 Task: Add an event with the title Training Session: Effective Team Building and Collaboration Techniques, date '2023/11/19', time 8:30 AM to 10:30 AMand add a description: During the meeting, various agenda items will be addressed, covering a wide range of topics. These may include financial reports, strategic updates, operational highlights, governance matters, and any proposed resolutions that require shareholder approval. Each agenda item will be presented by the relevant department or individual, offering comprehensive insights and fostering an environment of transparency.Select event color  Tangerine . Add location for the event as: 789 Colosseum, Rome, Italy, logged in from the account softage.5@softage.netand send the event invitation to softage.3@softage.net and softage.4@softage.net. Set a reminder for the event Weekly on Sunday
Action: Mouse moved to (1228, 97)
Screenshot: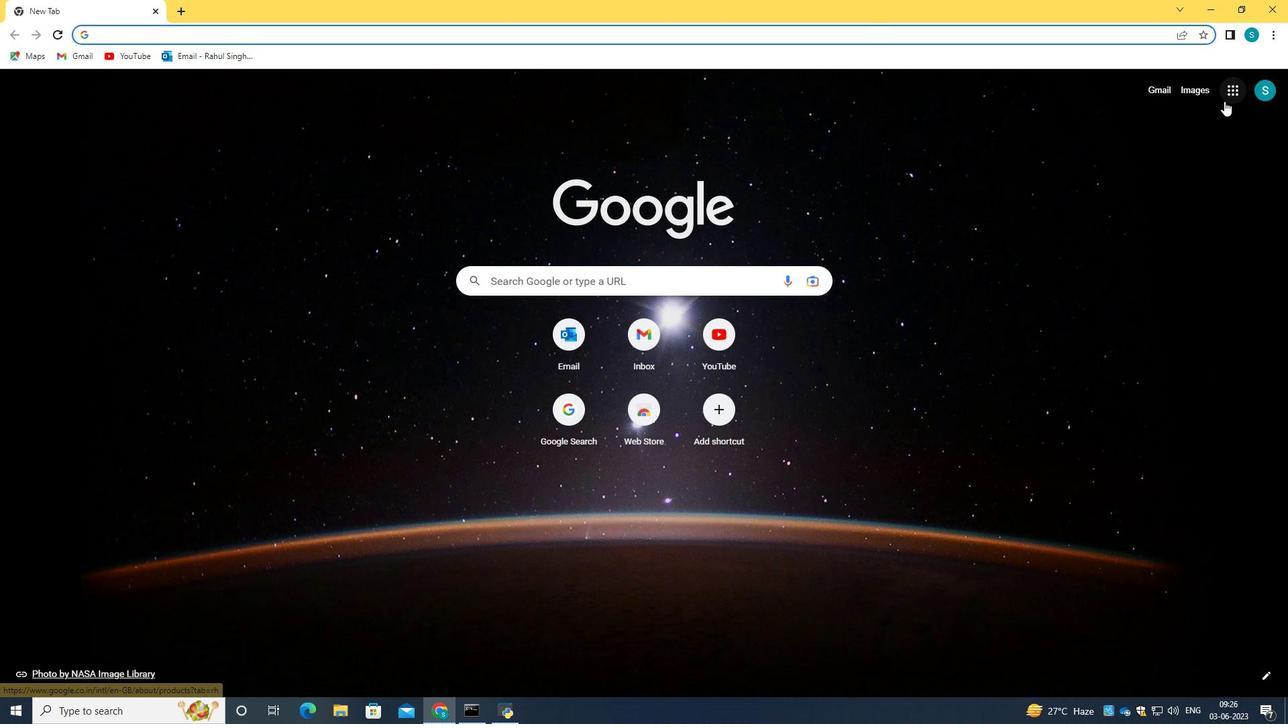 
Action: Mouse pressed left at (1228, 97)
Screenshot: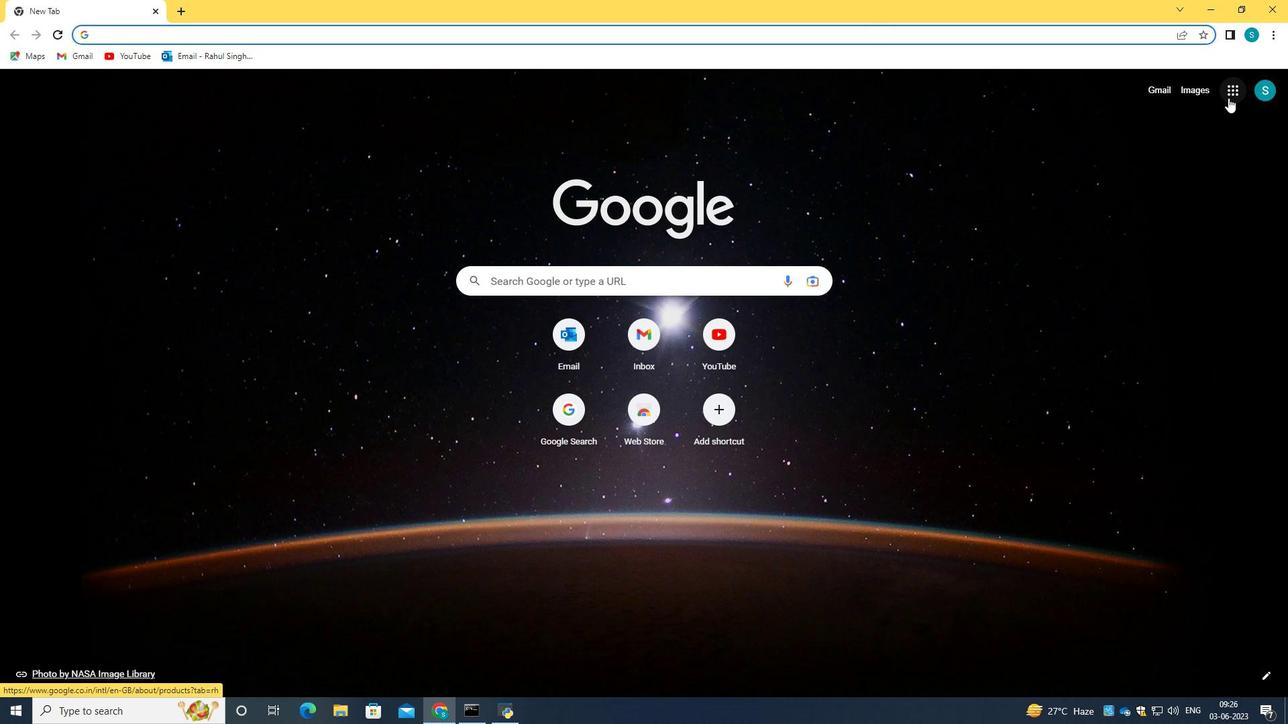 
Action: Mouse moved to (1123, 265)
Screenshot: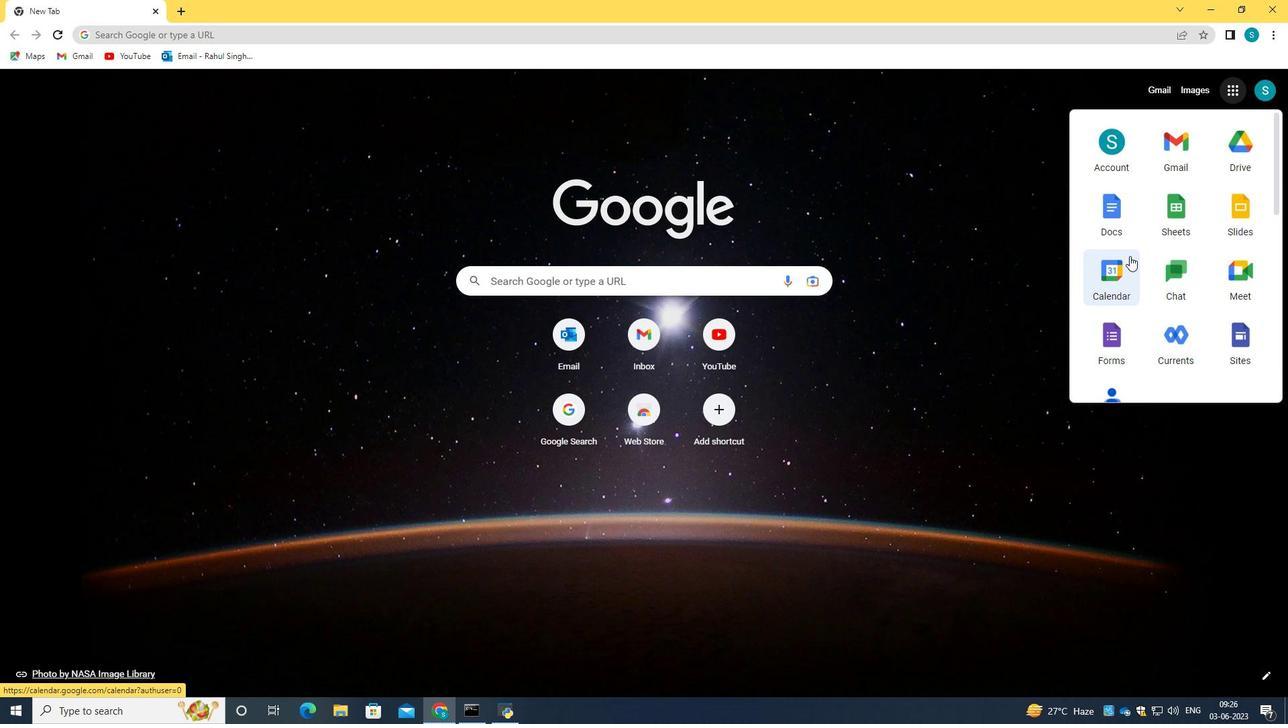 
Action: Mouse pressed left at (1123, 265)
Screenshot: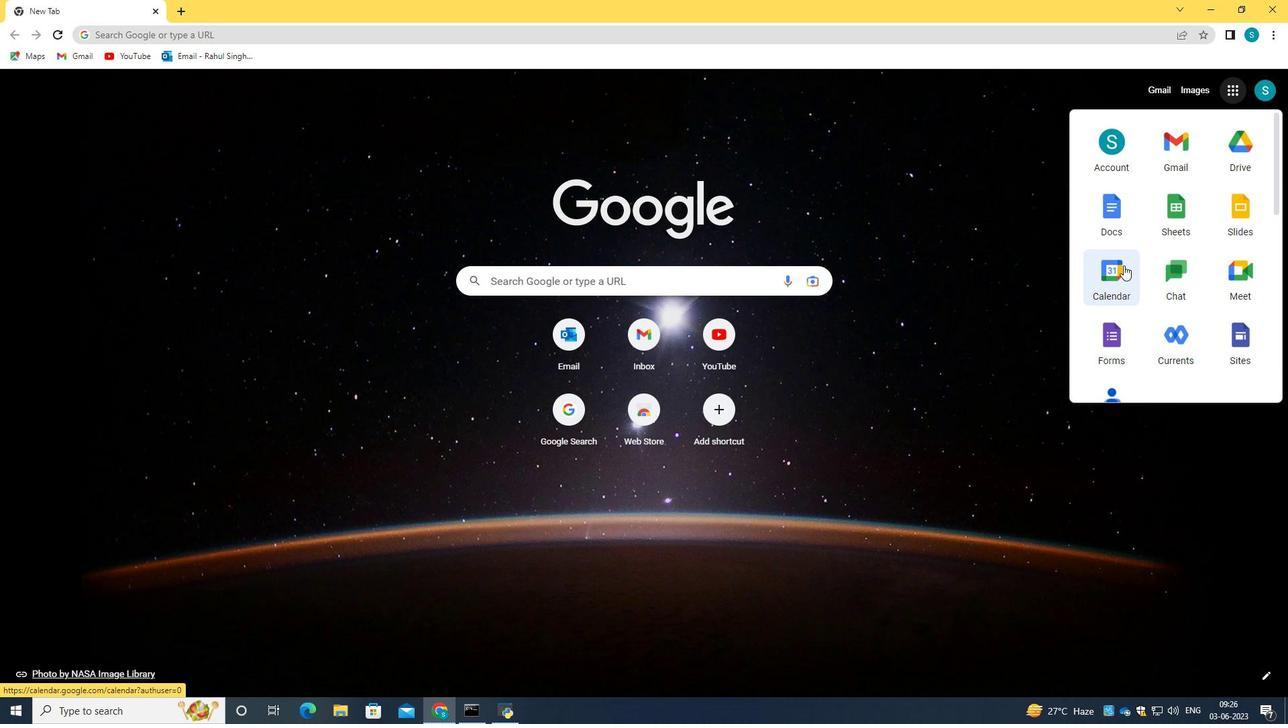 
Action: Mouse moved to (24, 132)
Screenshot: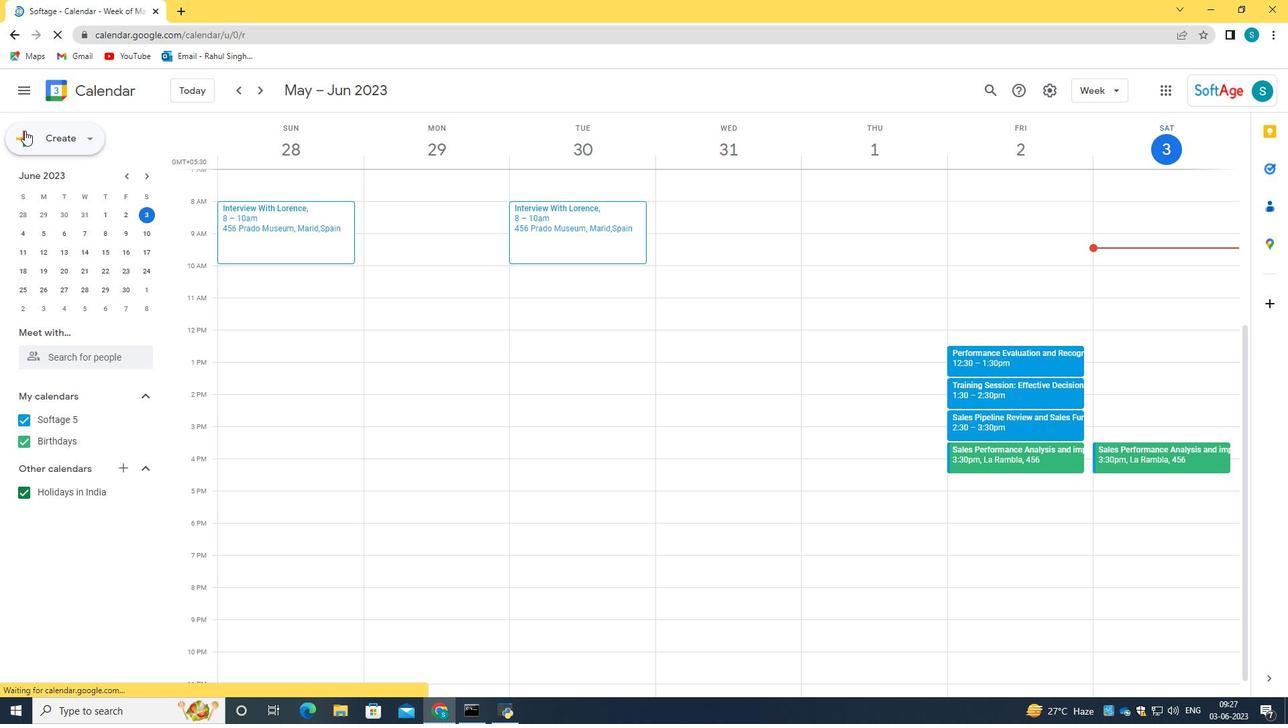 
Action: Mouse pressed left at (24, 132)
Screenshot: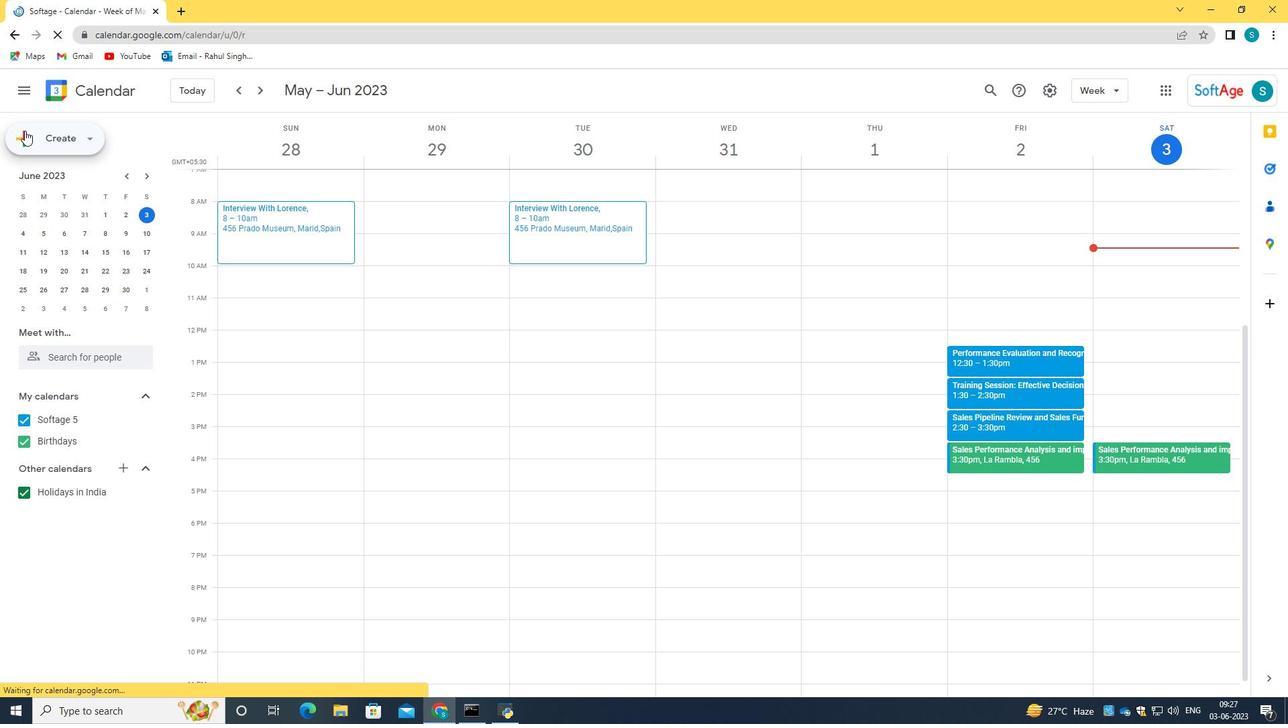 
Action: Mouse moved to (74, 175)
Screenshot: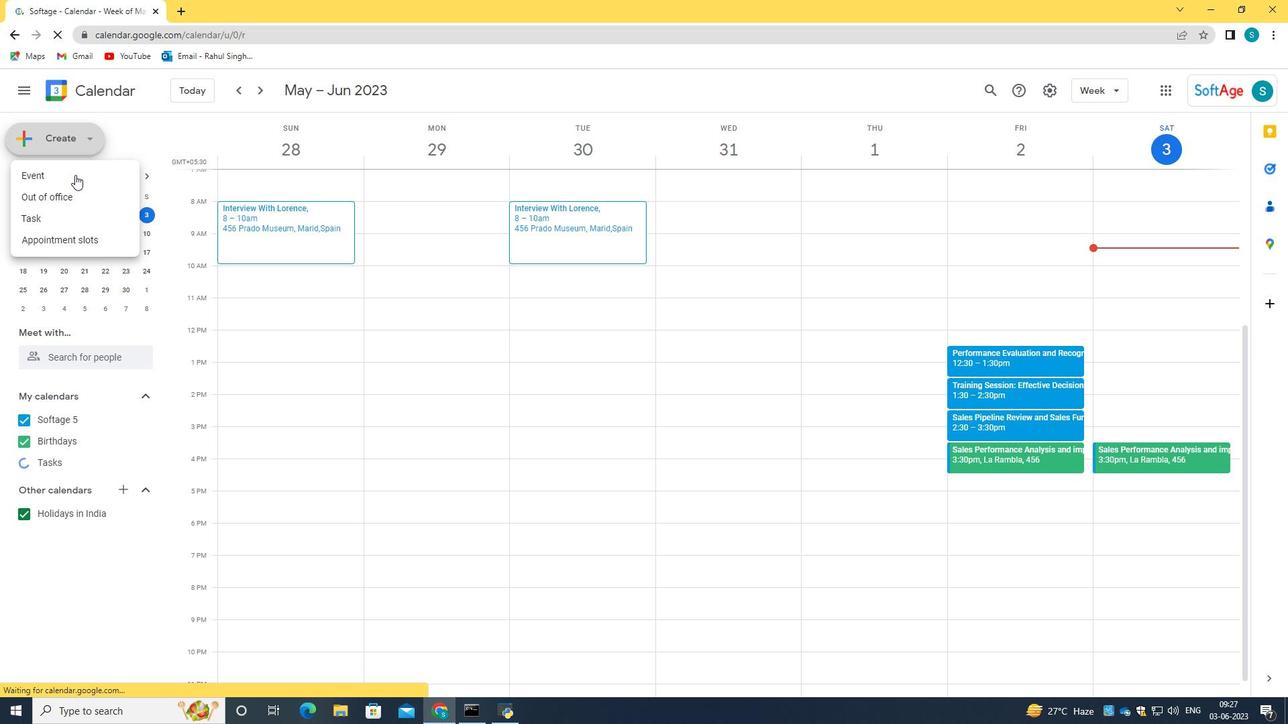 
Action: Mouse pressed left at (74, 175)
Screenshot: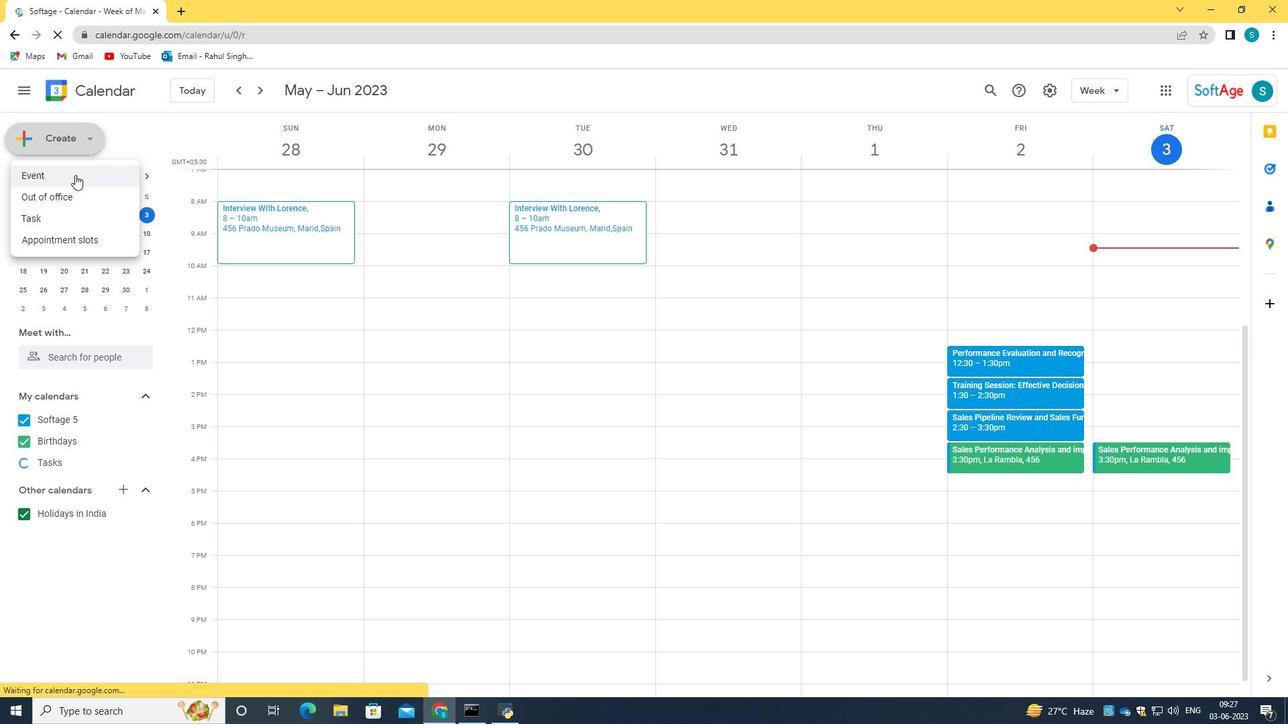 
Action: Mouse moved to (985, 529)
Screenshot: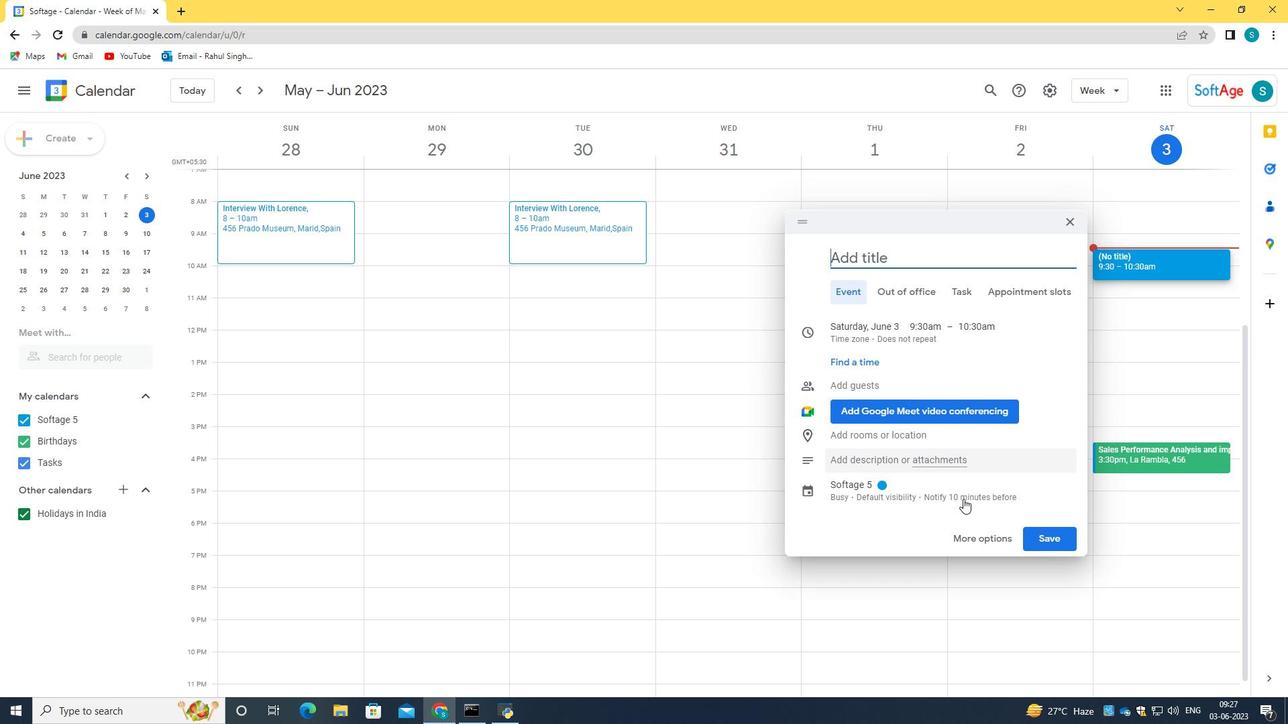 
Action: Mouse pressed left at (985, 529)
Screenshot: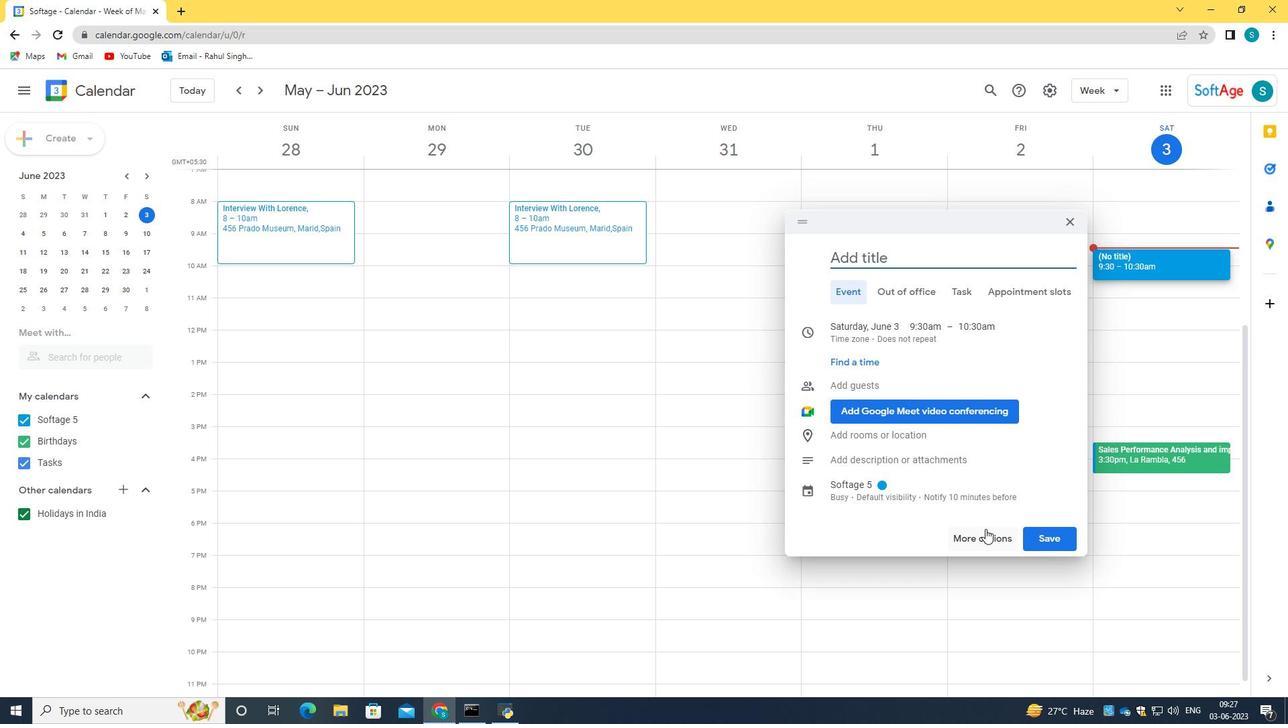 
Action: Mouse moved to (76, 93)
Screenshot: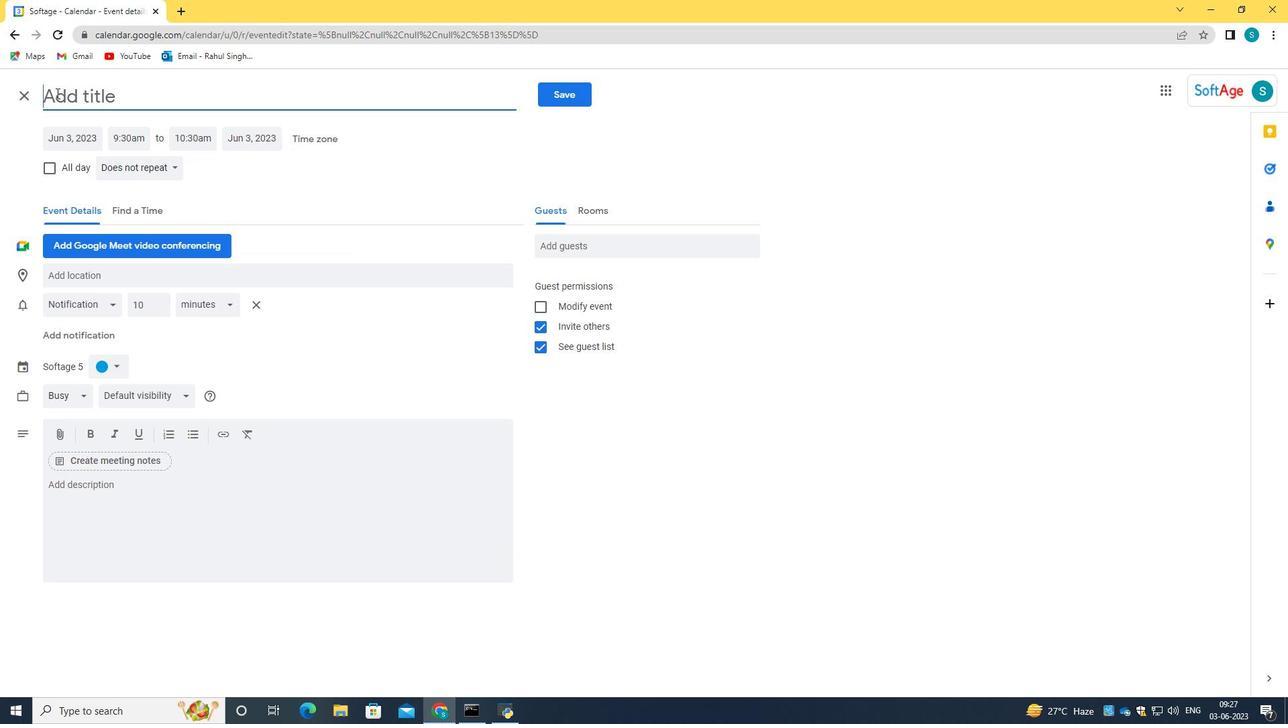 
Action: Mouse pressed left at (76, 93)
Screenshot: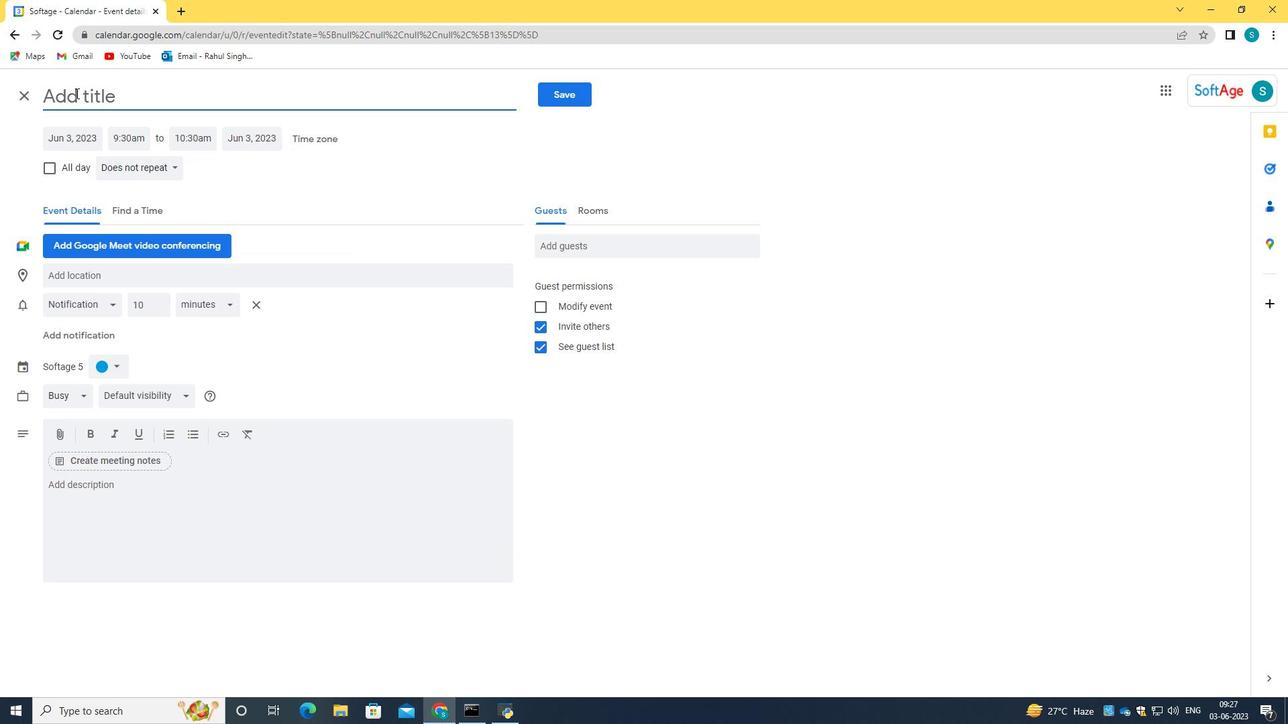 
Action: Key pressed <Key.caps_lock>T<Key.caps_lock>raining<Key.space><Key.caps_lock>S<Key.caps_lock>esso<Key.backspace>ion<Key.shift_r>:<Key.space><Key.caps_lock>E<Key.caps_lock>gg<Key.backspace><Key.backspace>ffective<Key.space><Key.caps_lock>T<Key.caps_lock>eam<Key.space><Key.caps_lock>B<Key.caps_lock>uilding<Key.space><Key.caps_lock><Key.caps_lock>and<Key.space><Key.caps_lock>C<Key.caps_lock>ollaboration<Key.space><Key.caps_lock>T<Key.caps_lock>echniques
Screenshot: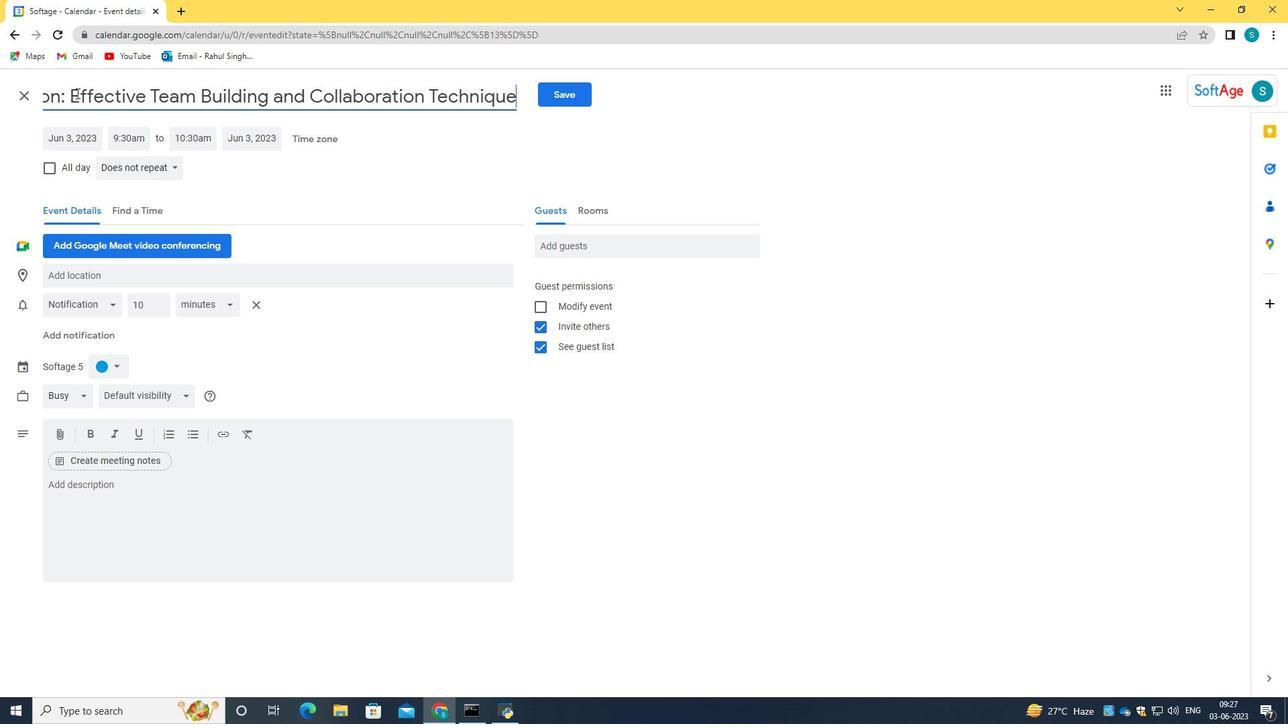 
Action: Mouse moved to (83, 135)
Screenshot: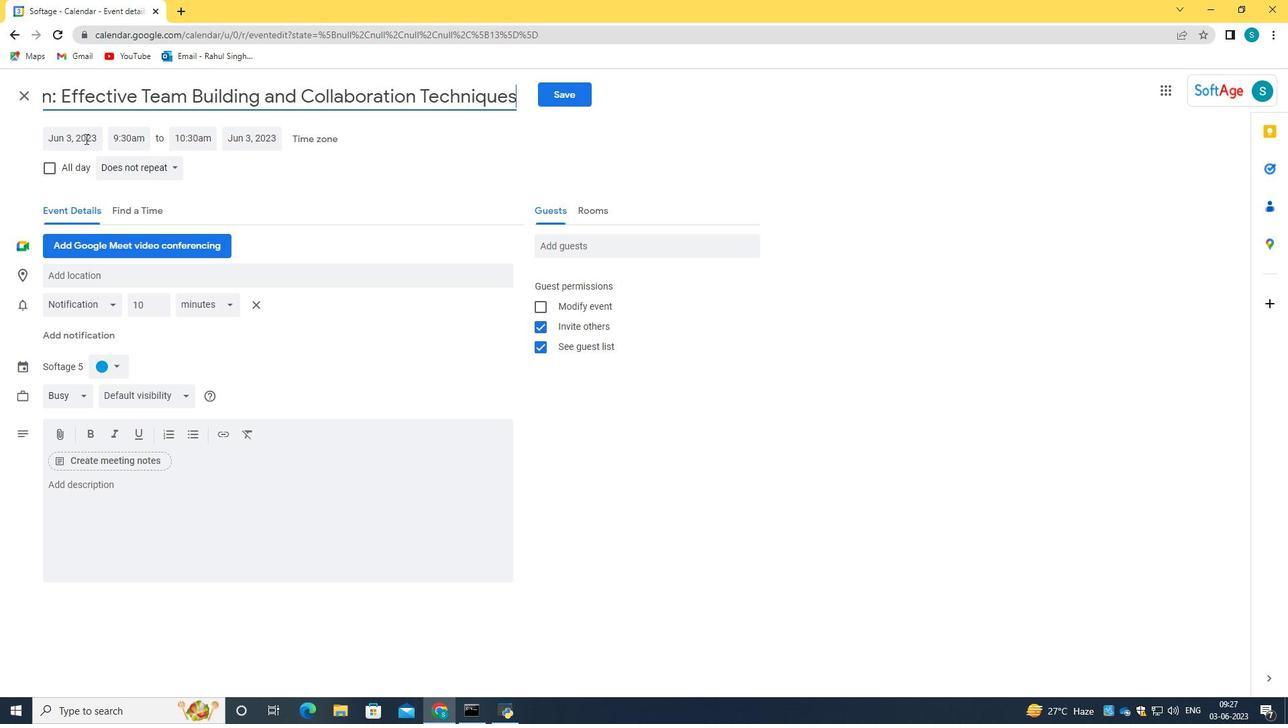 
Action: Mouse pressed left at (83, 135)
Screenshot: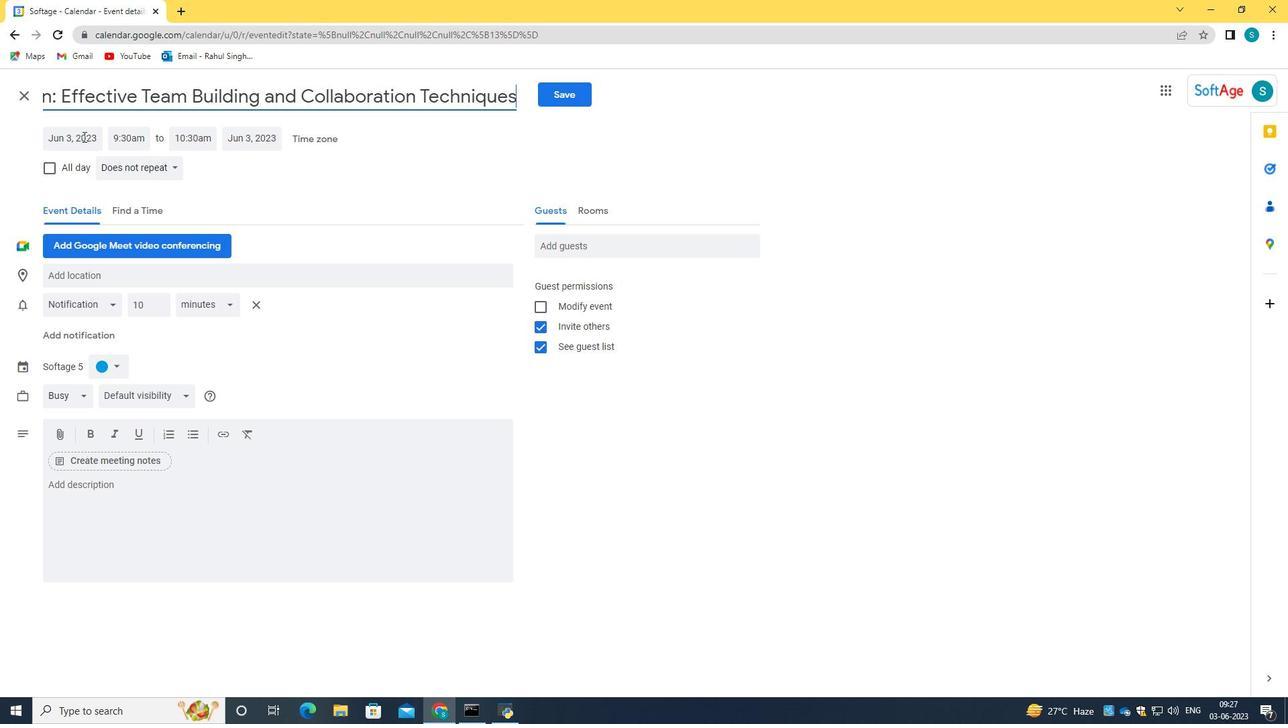 
Action: Key pressed 2023/11/19
Screenshot: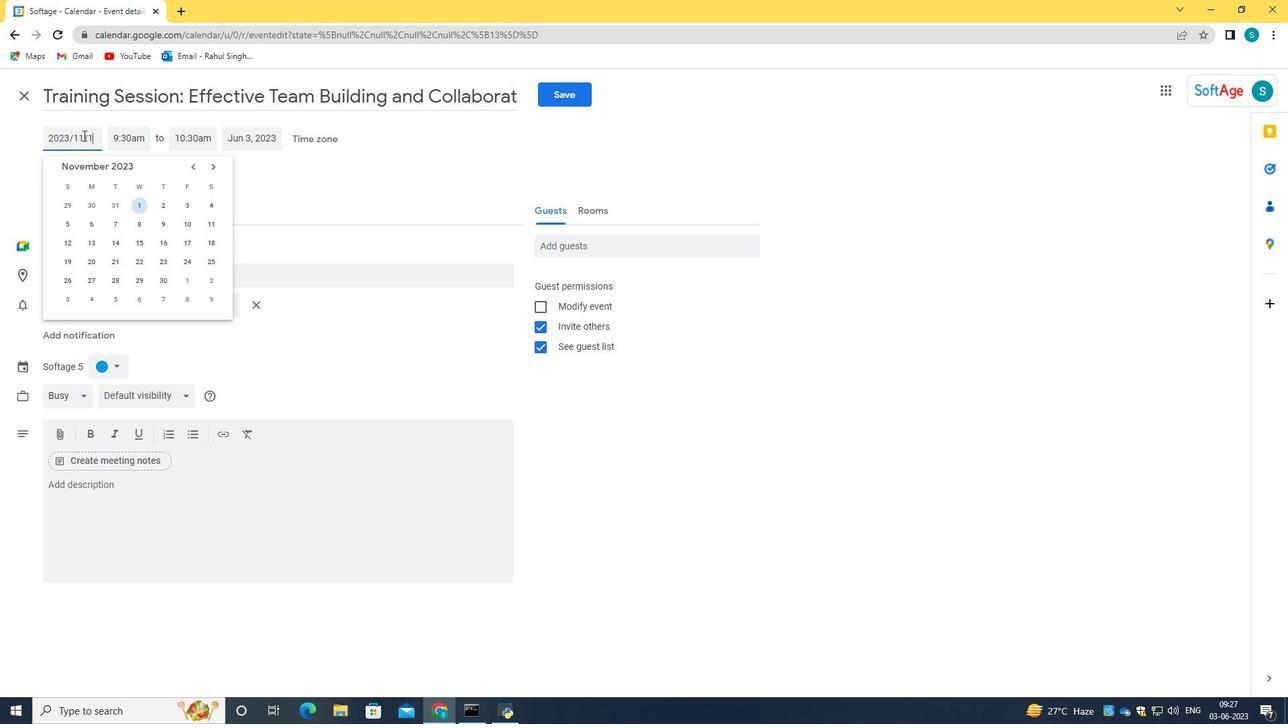 
Action: Mouse moved to (285, 167)
Screenshot: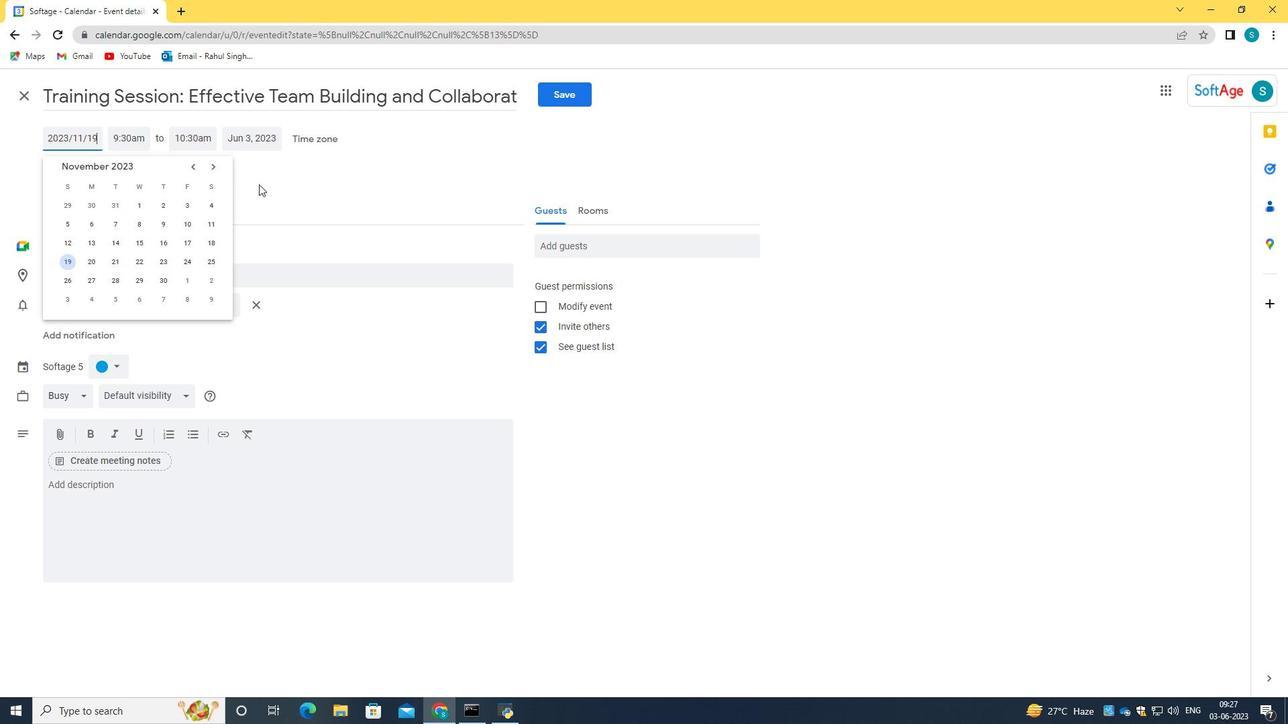 
Action: Key pressed <Key.tab>8<Key.shift_r>:30<Key.tab>10<Key.shift_r>:30<Key.space>pm<Key.tab><Key.tab><Key.tab><Key.tab><Key.tab>
Screenshot: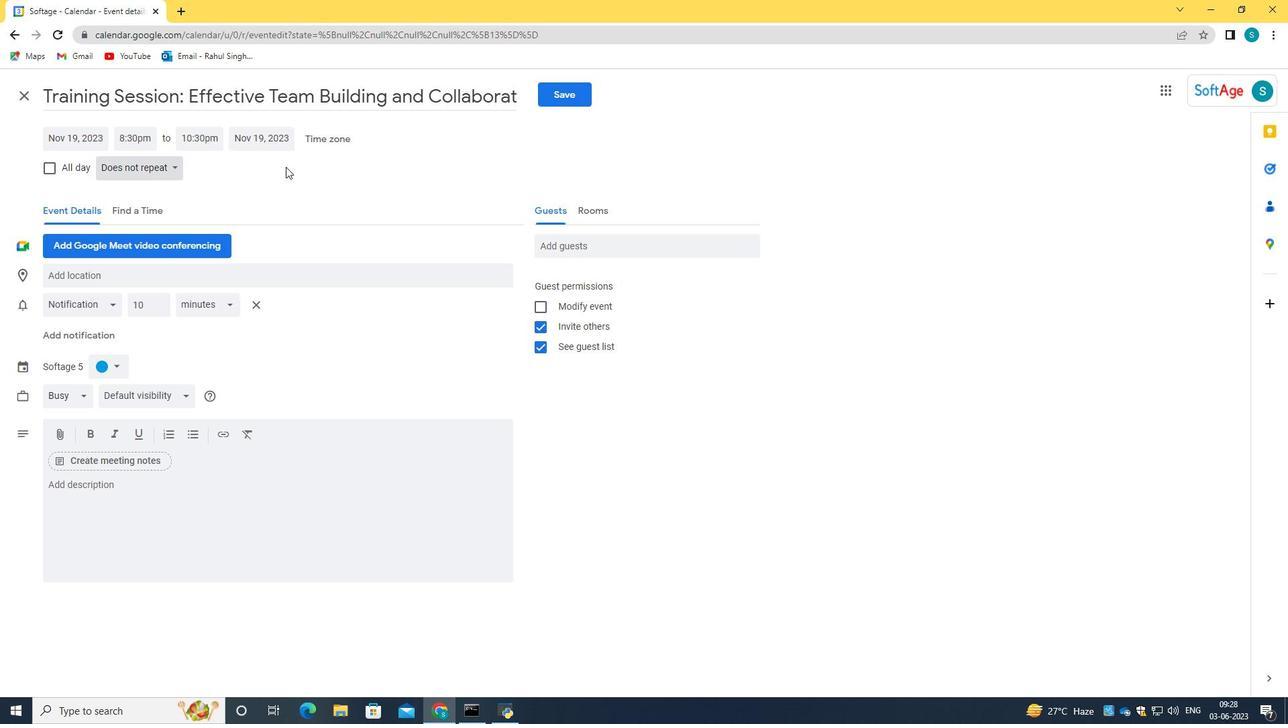 
Action: Mouse moved to (155, 504)
Screenshot: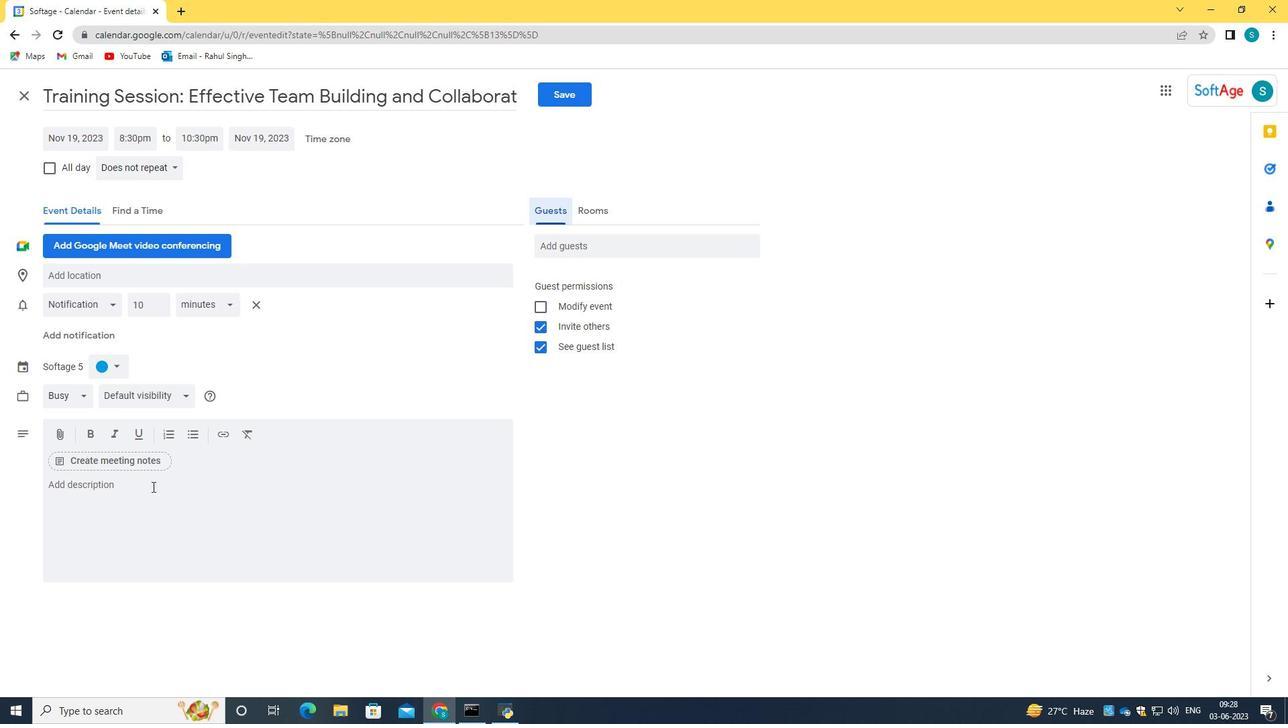 
Action: Mouse pressed left at (155, 504)
Screenshot: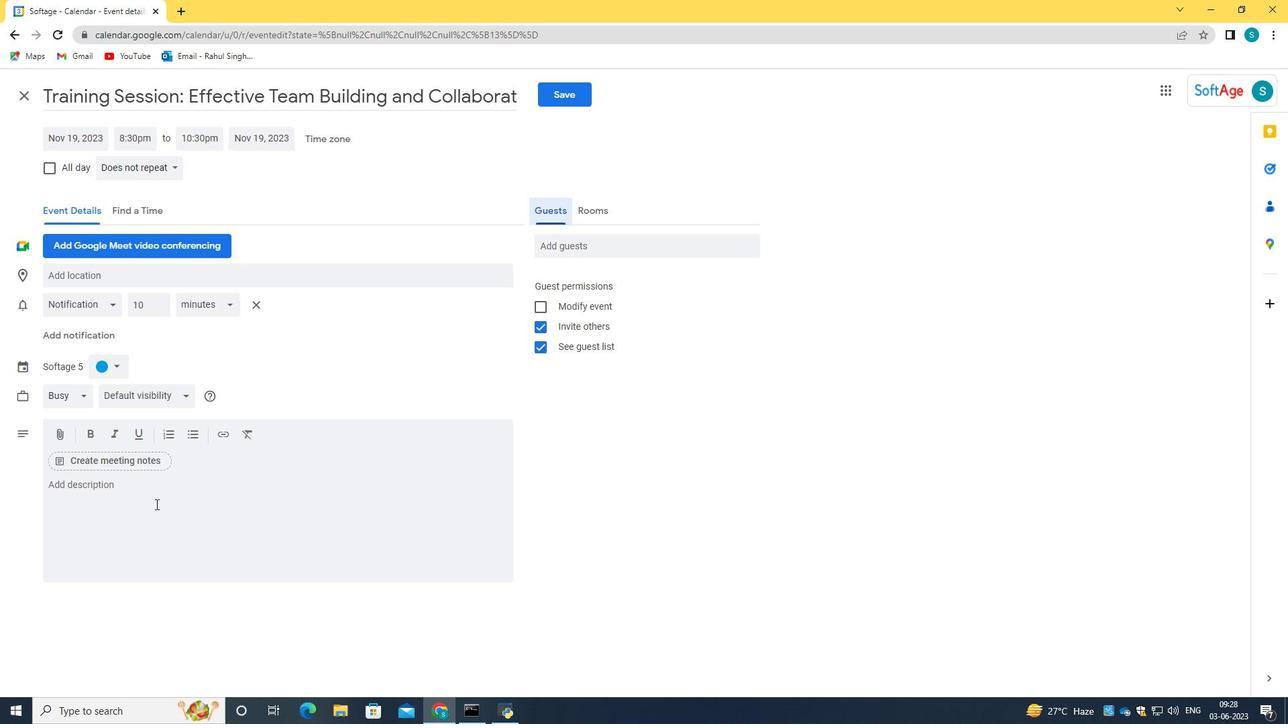 
Action: Key pressed <Key.caps_lock>
Screenshot: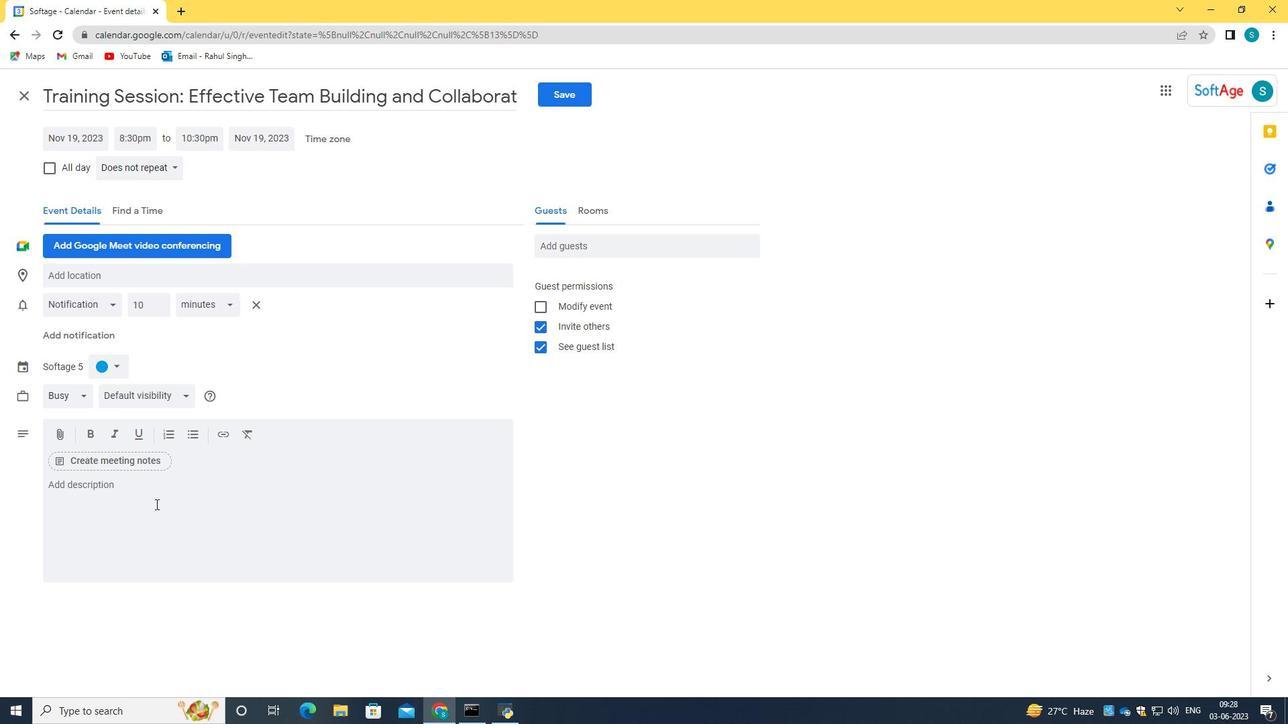 
Action: Mouse moved to (151, 140)
Screenshot: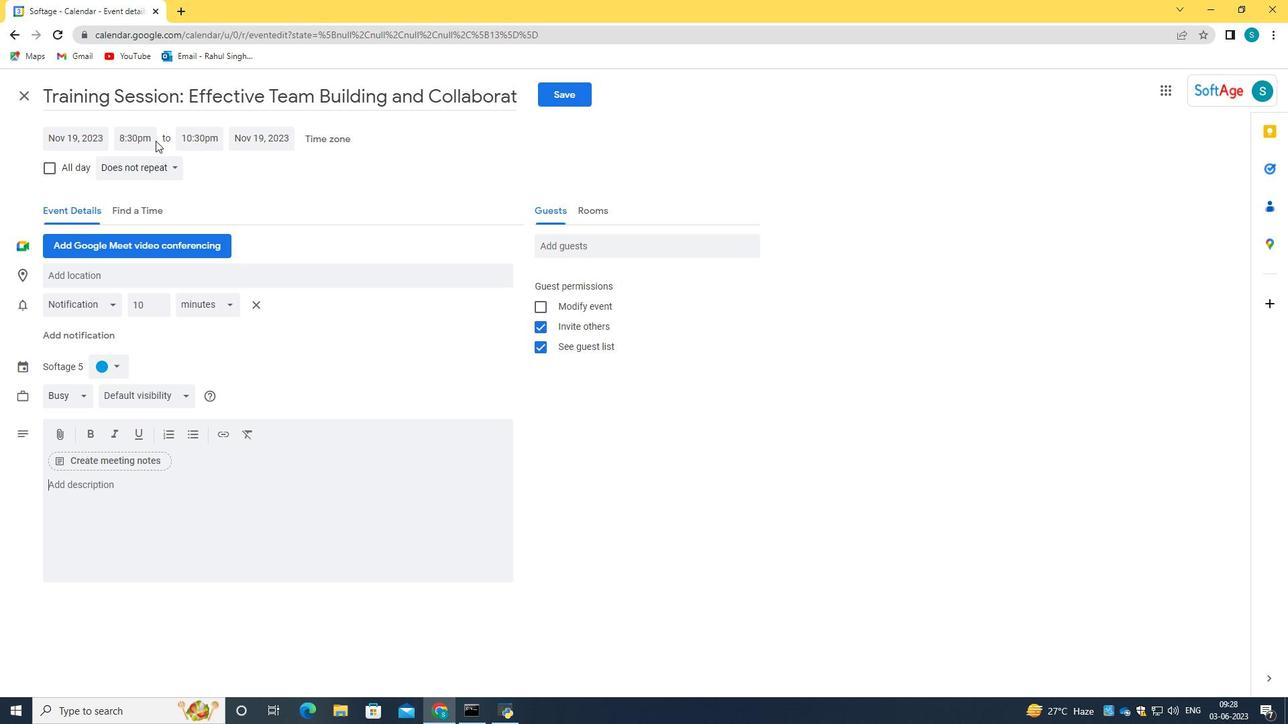 
Action: Mouse pressed left at (151, 140)
Screenshot: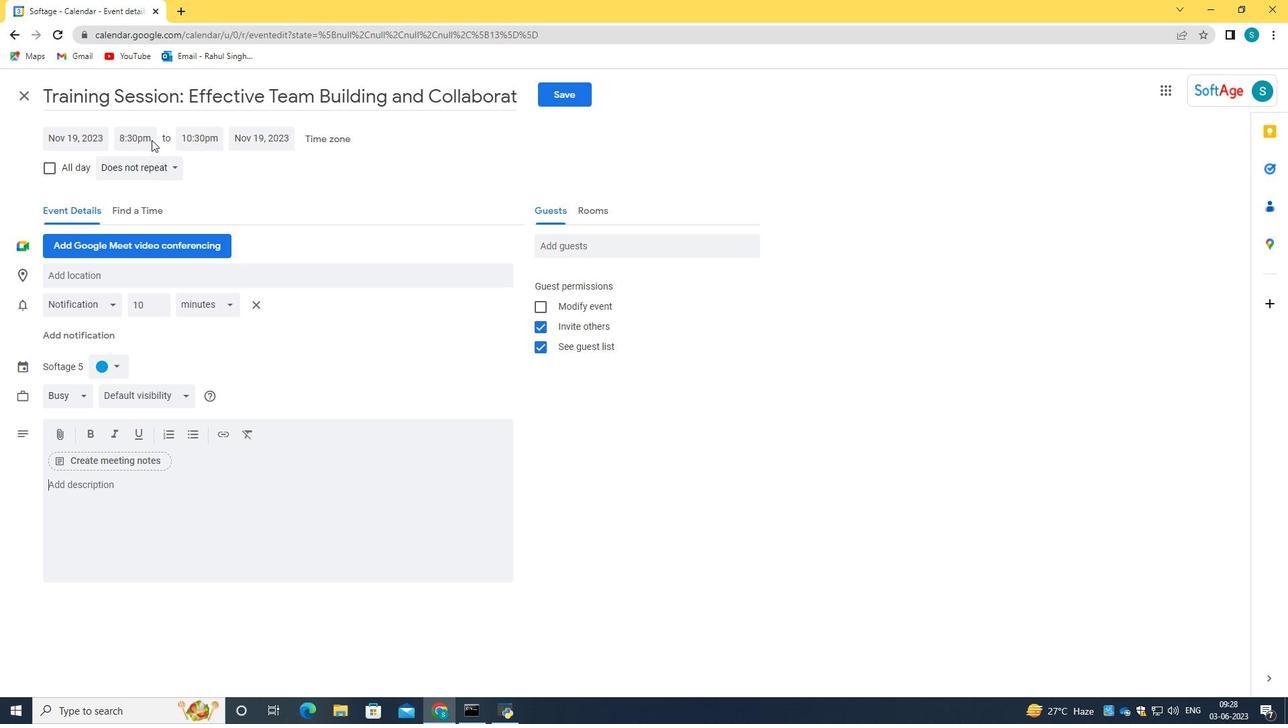 
Action: Mouse moved to (151, 138)
Screenshot: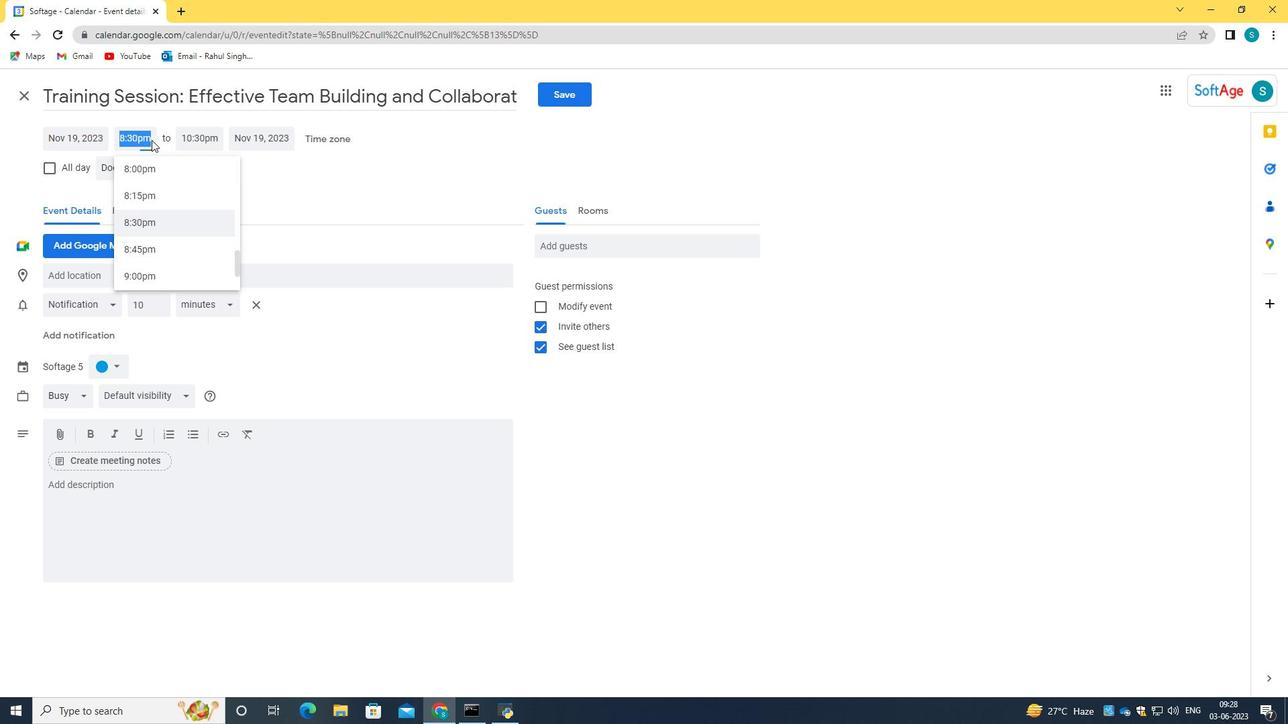 
Action: Mouse pressed left at (151, 138)
Screenshot: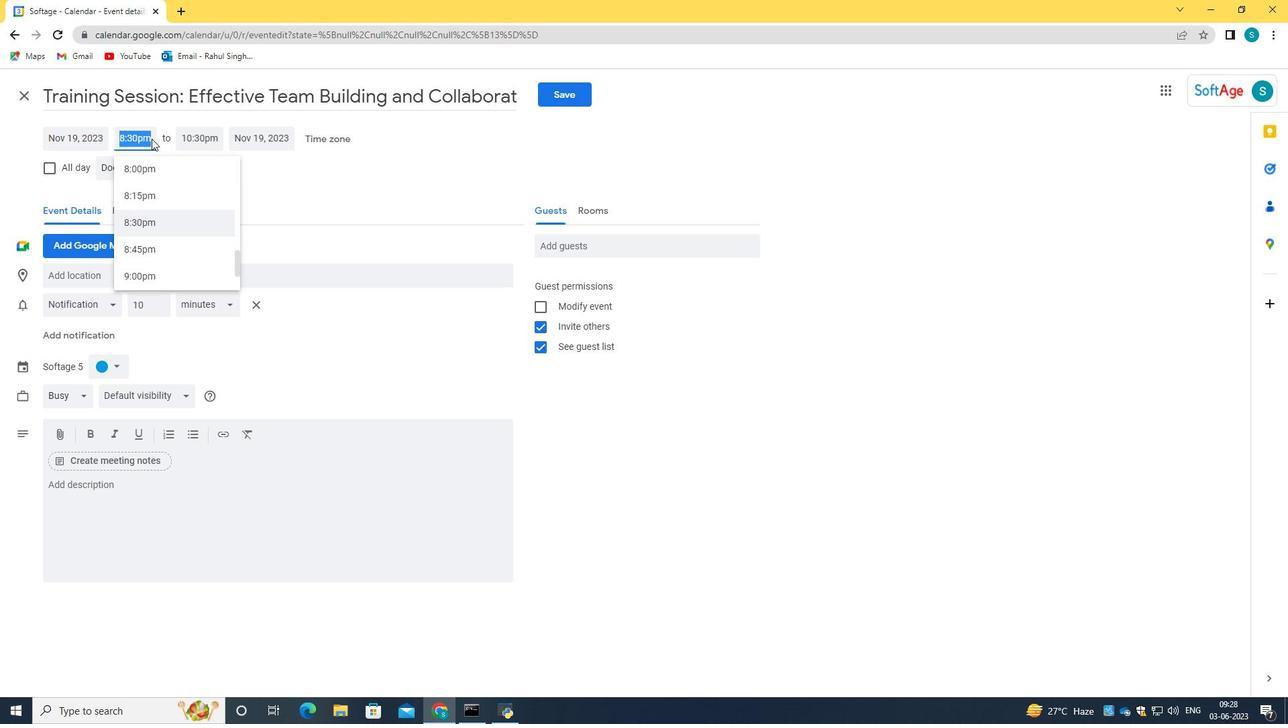 
Action: Mouse moved to (144, 138)
Screenshot: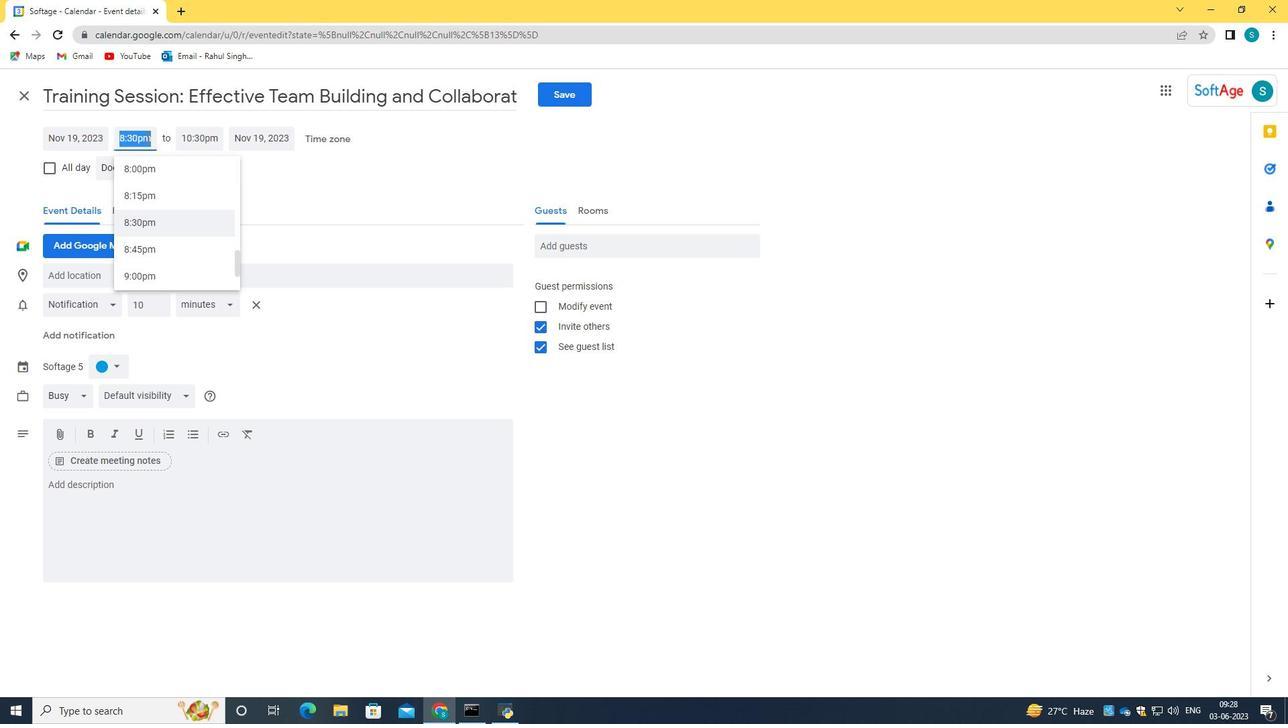 
Action: Mouse pressed left at (144, 138)
Screenshot: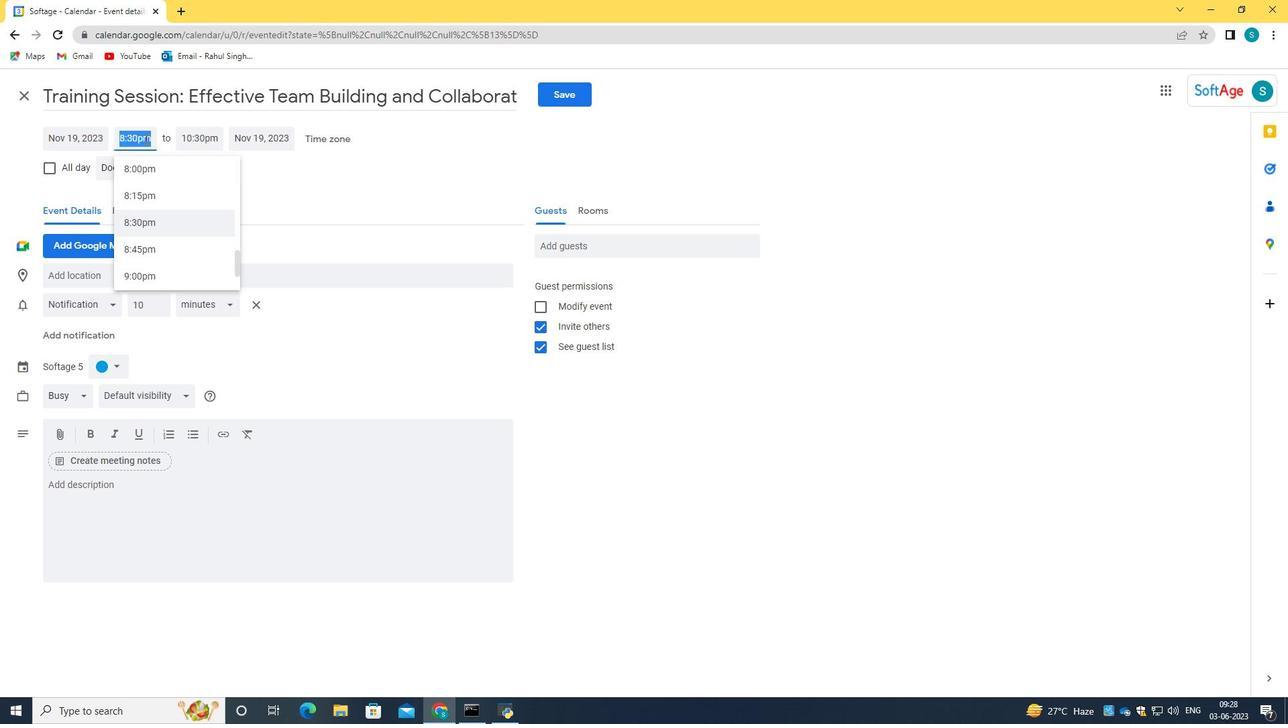 
Action: Key pressed <Key.backspace>A
Screenshot: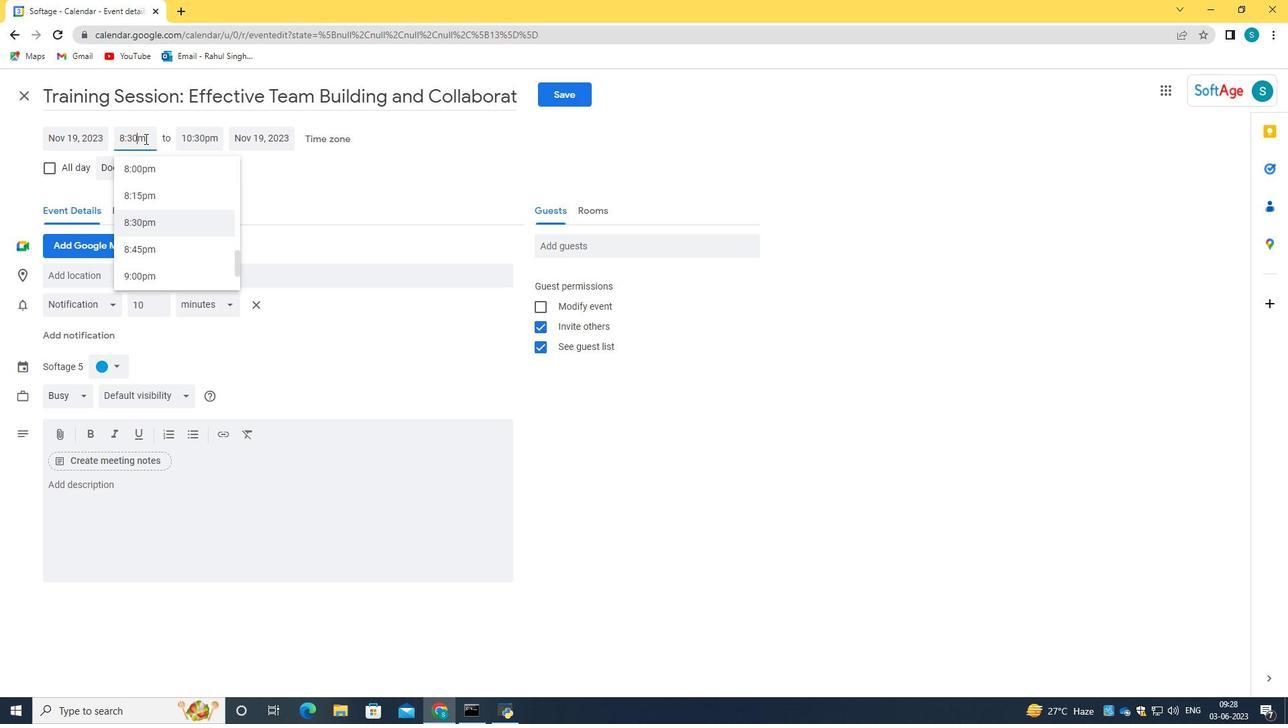 
Action: Mouse moved to (150, 232)
Screenshot: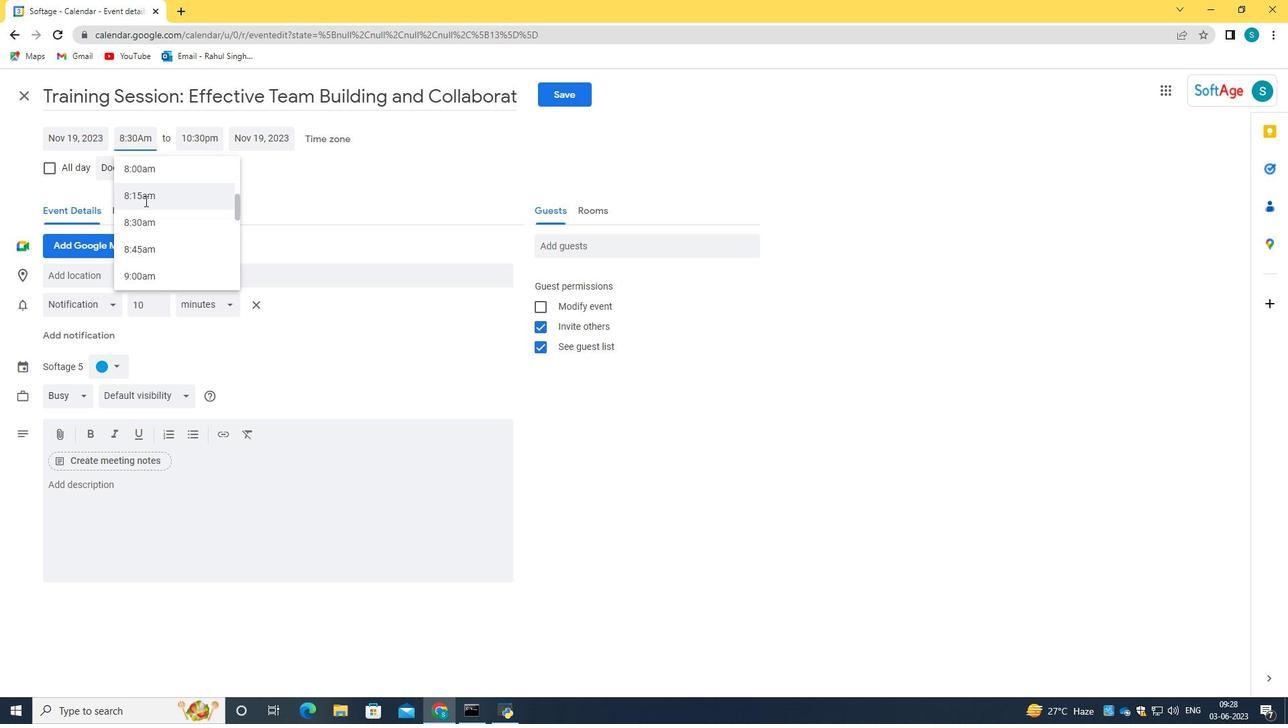 
Action: Mouse pressed left at (150, 232)
Screenshot: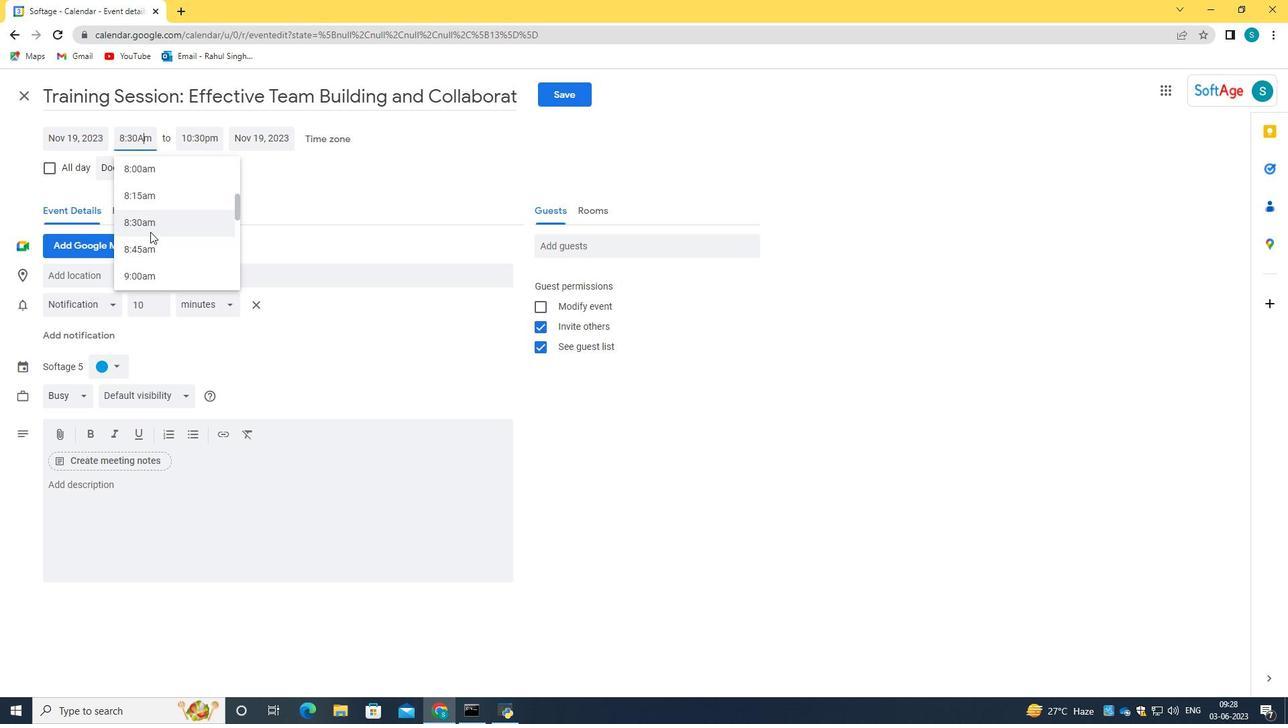 
Action: Mouse moved to (224, 169)
Screenshot: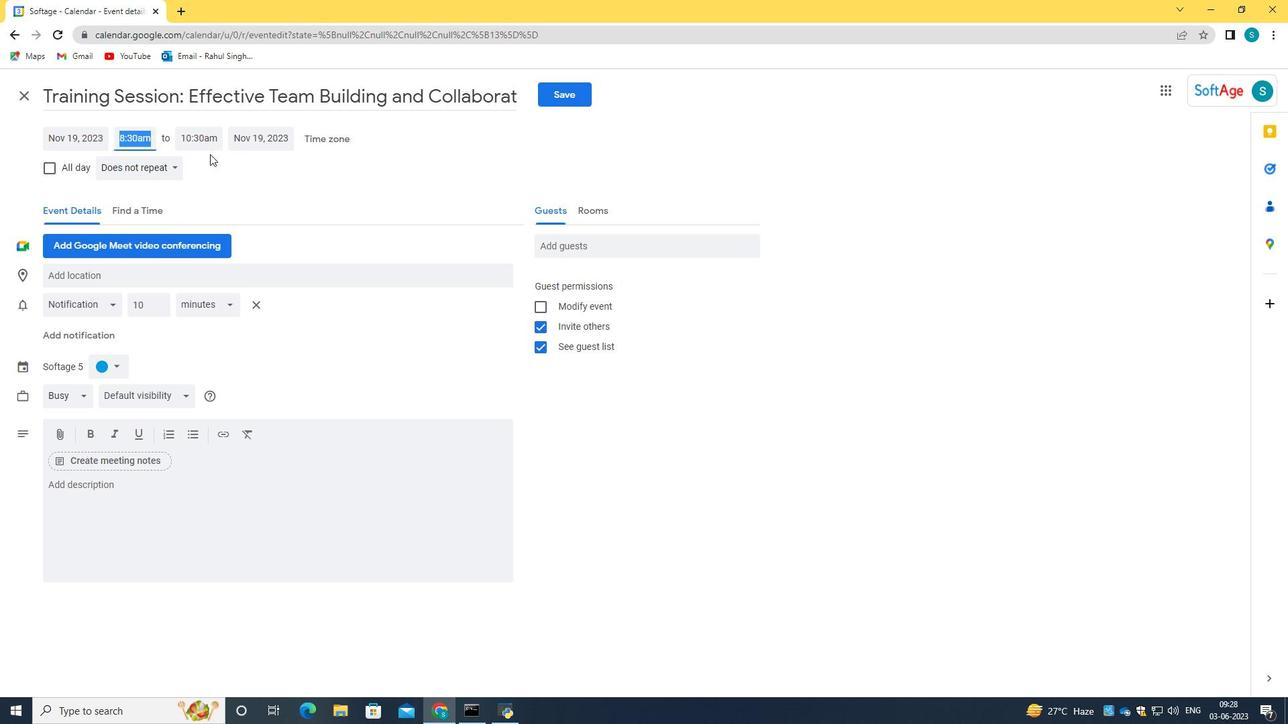 
Action: Mouse pressed left at (224, 169)
Screenshot: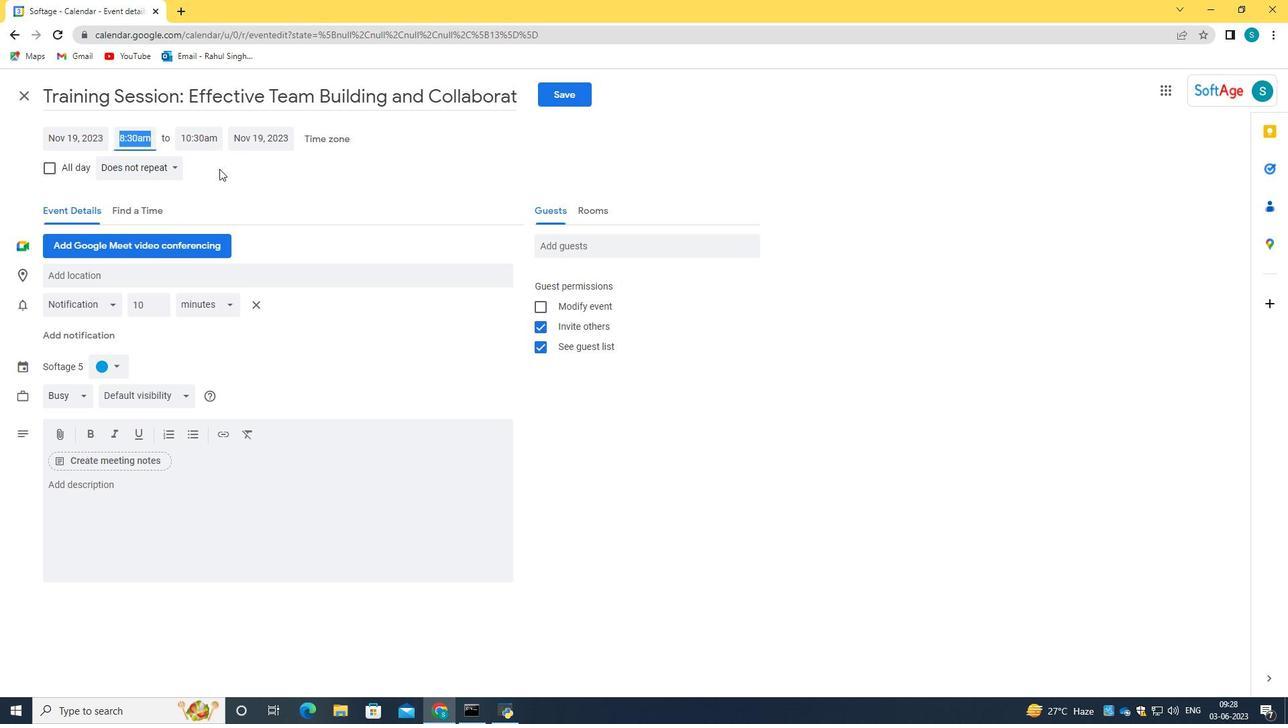
Action: Mouse moved to (270, 349)
Screenshot: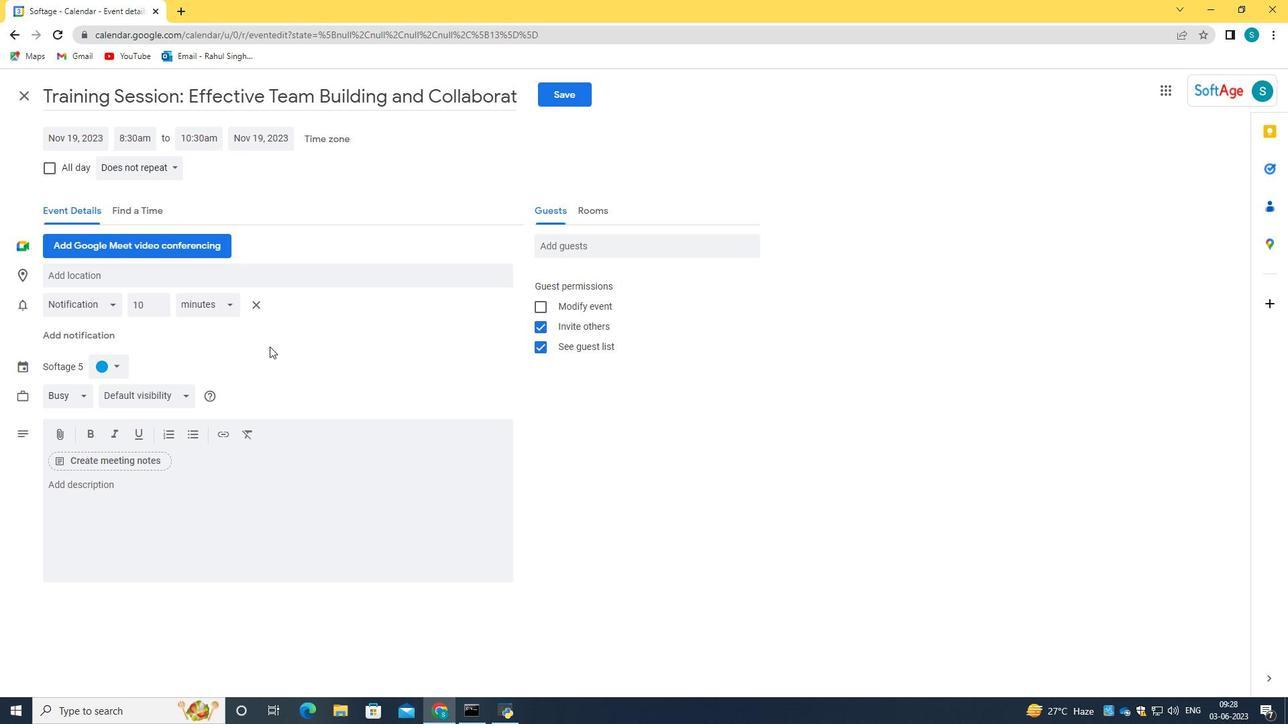 
Action: Mouse scrolled (270, 348) with delta (0, 0)
Screenshot: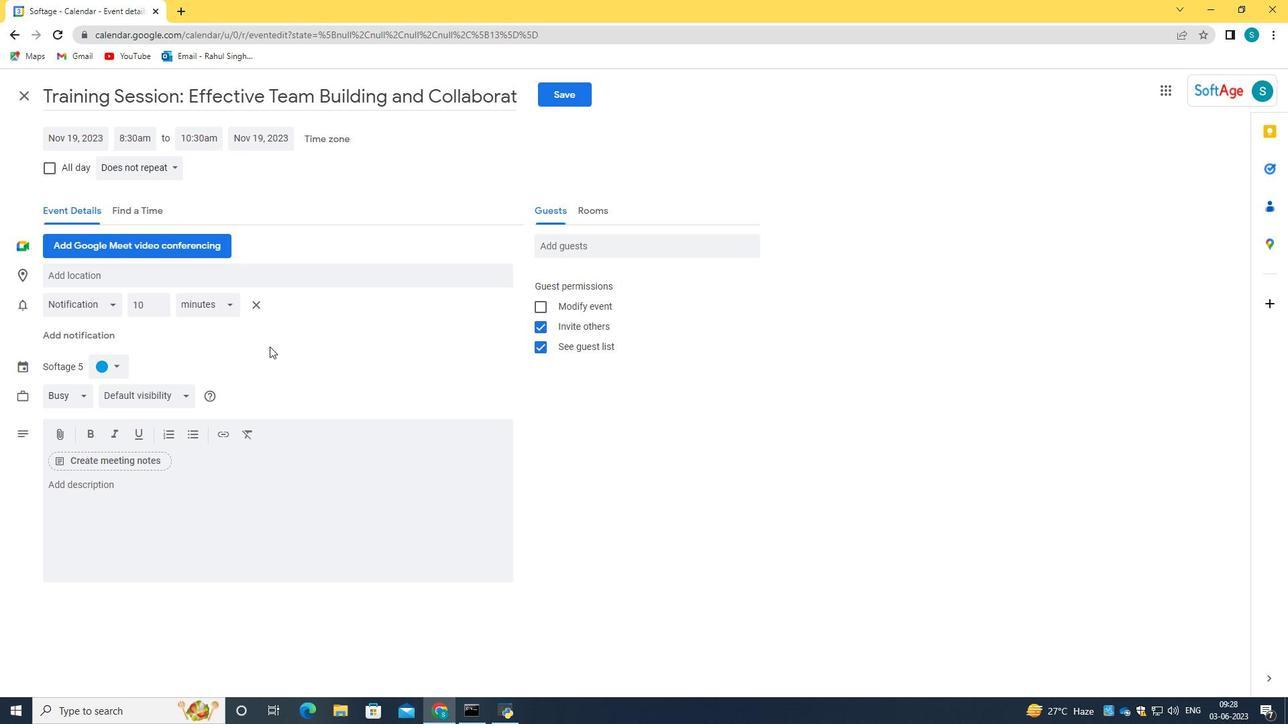 
Action: Mouse moved to (110, 519)
Screenshot: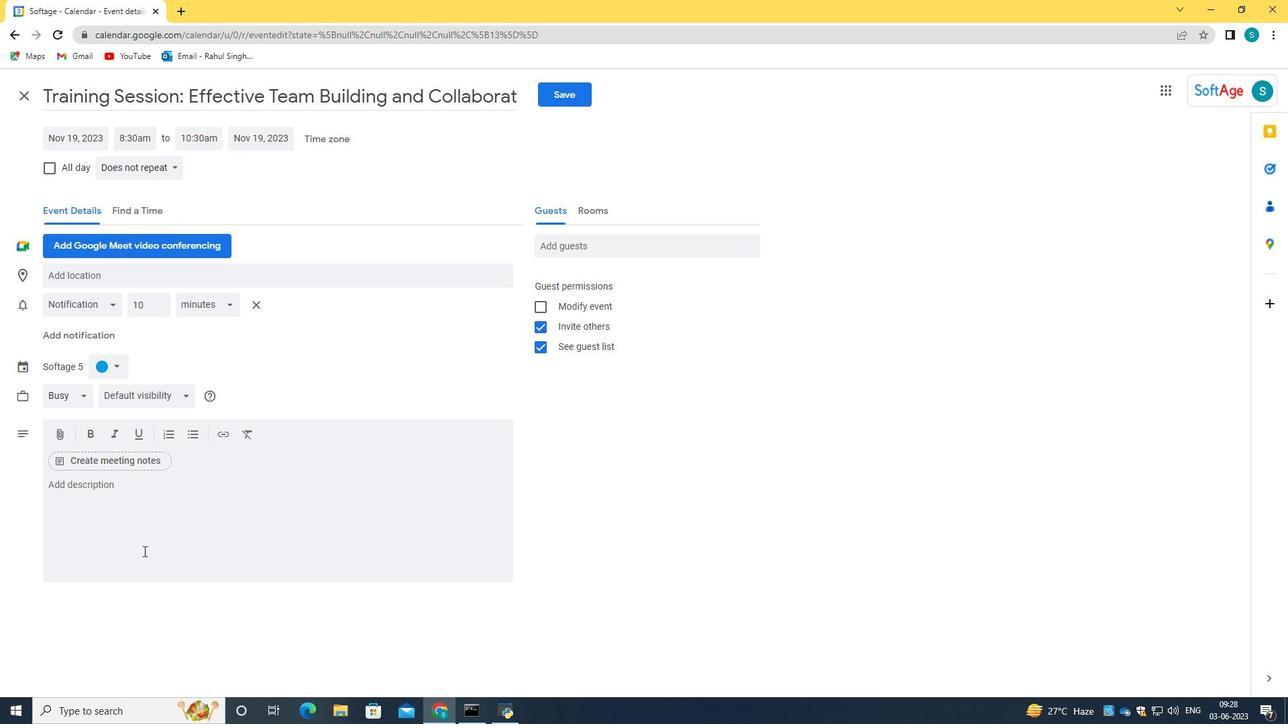 
Action: Mouse pressed left at (110, 519)
Screenshot: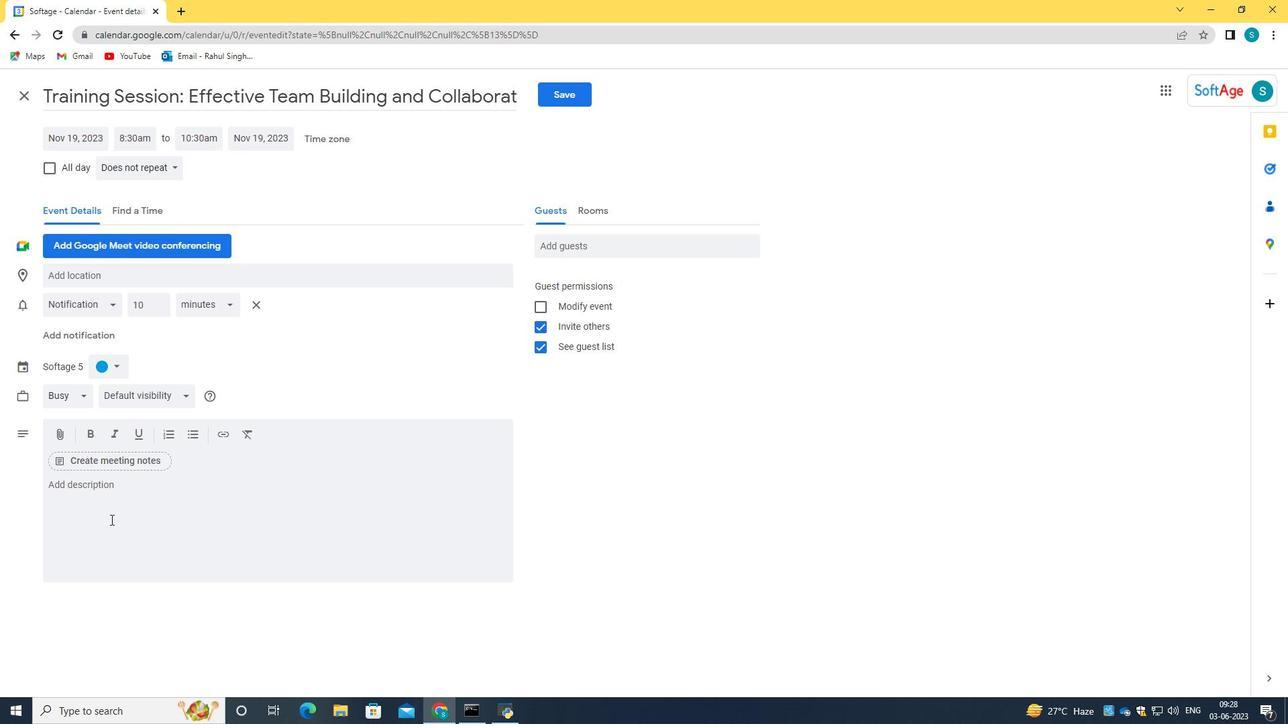 
Action: Mouse moved to (110, 519)
Screenshot: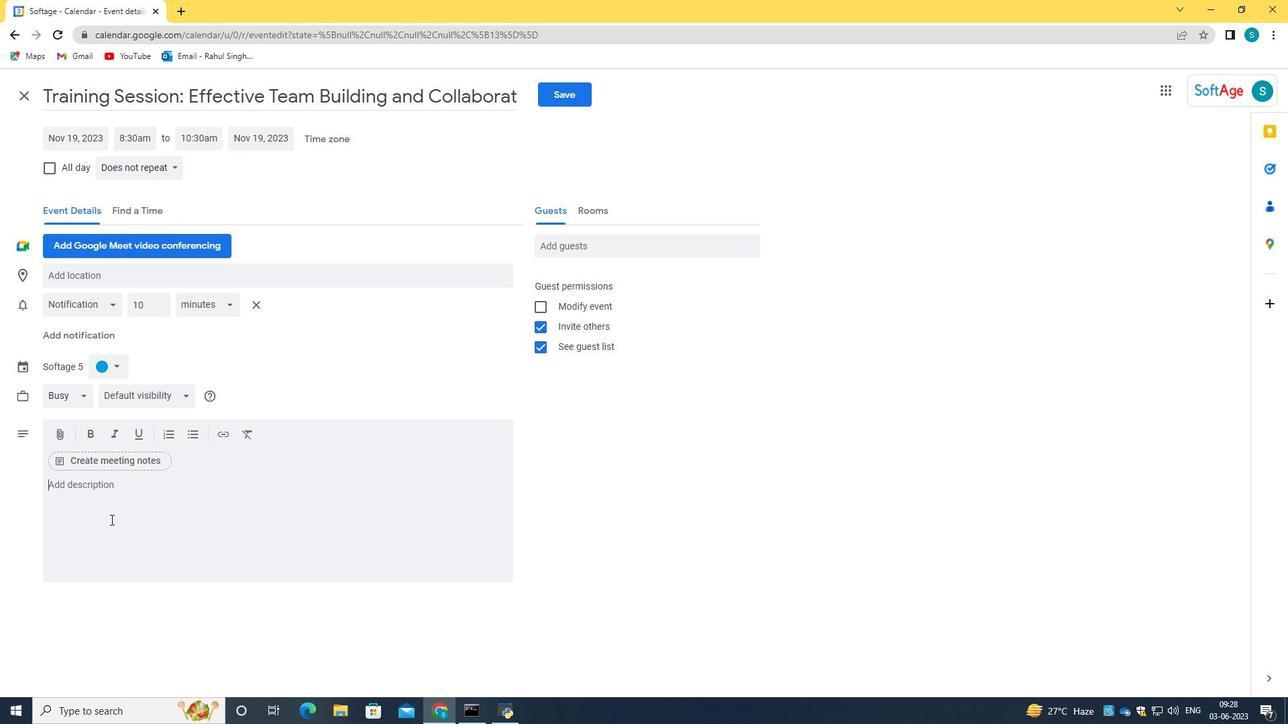 
Action: Key pressed <Key.caps_lock><Key.space><Key.caps_lock>D<Key.caps_lock>uring<Key.space>the<Key.space>meeting<Key.space>,<Key.space>av<Key.backspace><Key.backspace><Key.backspace><Key.space>various<Key.space>agenda<Key.space>items<Key.space>e<Key.backspace>will<Key.space>be<Key.space>addressed<Key.space><Key.backspace>,<Key.space>covering<Key.space>a<Key.space>wide<Key.space>range<Key.space>of<Key.space>topics.<Key.space><Key.caps_lock>T<Key.caps_lock>h<Key.caps_lock>E<Key.backspace>S<Key.backspace><Key.caps_lock>ese<Key.space>may<Key.space>include<Key.space>fon<Key.backspace><Key.backspace>ini<Key.backspace>ancial<Key.space>reports,<Key.space>strategic<Key.space>updates,<Key.space>operational<Key.space>highlights,<Key.space>governance<Key.space>matters,<Key.space>anmd<Key.backspace><Key.backspace>d<Key.space>any<Key.space>proposed<Key.space>resolution<Key.space><Key.backspace>s<Key.space>that<Key.space>require<Key.space>shat<Key.backspace>reholder<Key.space>approval.<Key.space><Key.caps_lock>E<Key.caps_lock>ach<Key.space>agena<Key.space>i<Key.backspace><Key.backspace><Key.backspace><Key.backspace>nda<Key.space>item<Key.space>will<Key.space>be<Key.space>presend<Key.backspace>ted<Key.space>by<Key.space>the<Key.space>relevant<Key.space>department<Key.space>or<Key.space>individual<Key.space><Key.backspace>,<Key.space>offering<Key.space>comperhansive<Key.space>ins<Key.backspace><Key.backspace><Key.backspace><Key.backspace><Key.backspace><Key.backspace><Key.backspace><Key.backspace><Key.backspace><Key.backspace>ensive<Key.space><Key.backspace><Key.backspace><Key.backspace><Key.backspace><Key.backspace><Key.backspace><Key.backspace><Key.backspace><Key.backspace><Key.backspace><Key.backspace>prehansive<Key.space>in<Key.backspace>
Screenshot: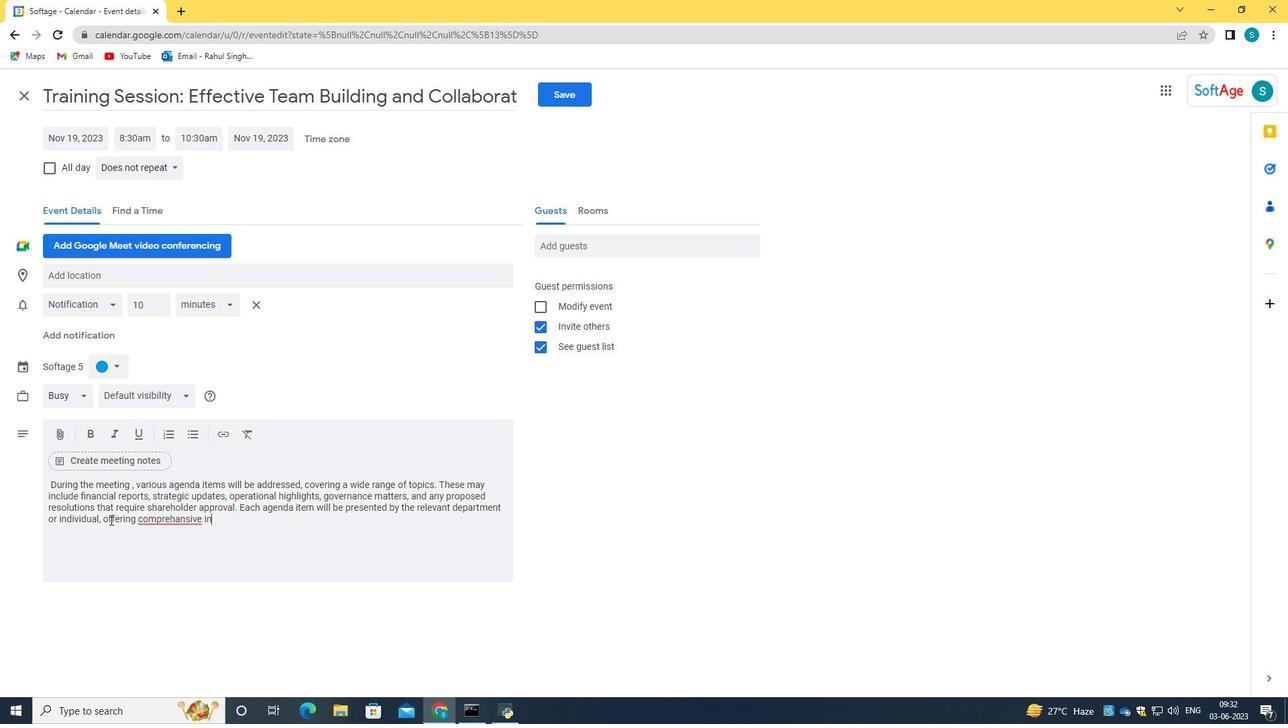 
Action: Mouse moved to (173, 523)
Screenshot: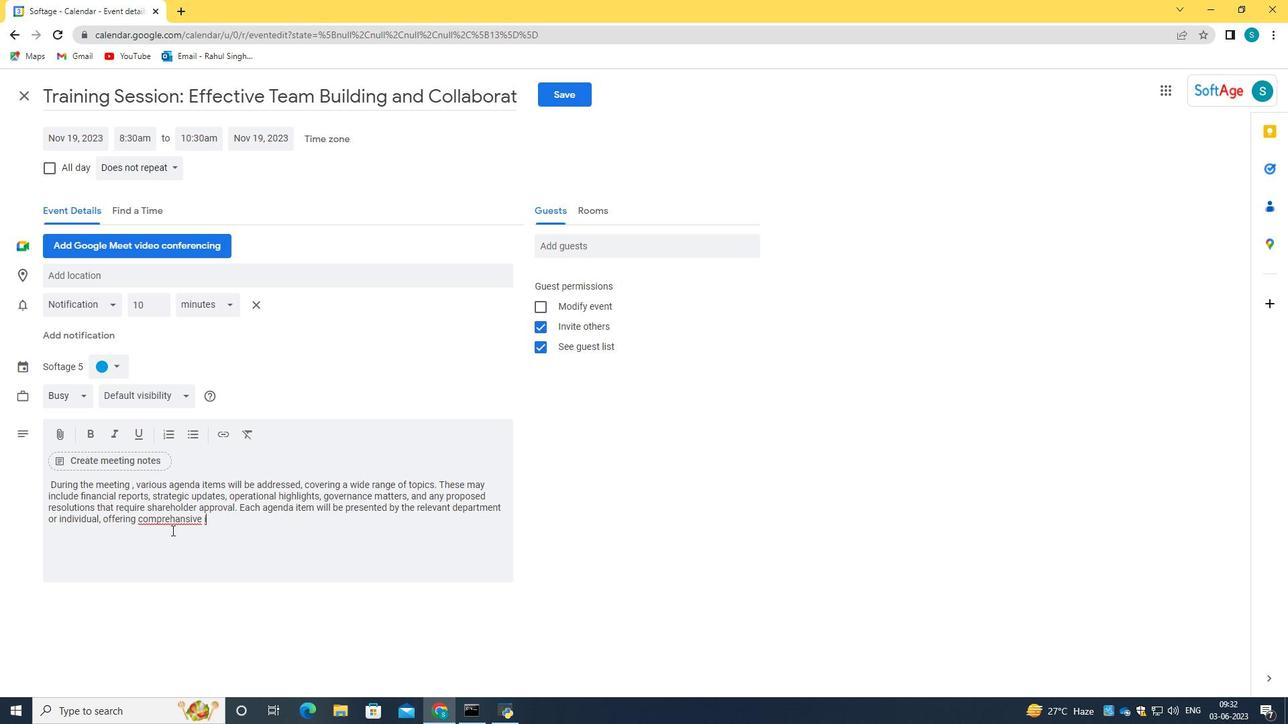 
Action: Mouse pressed right at (173, 523)
Screenshot: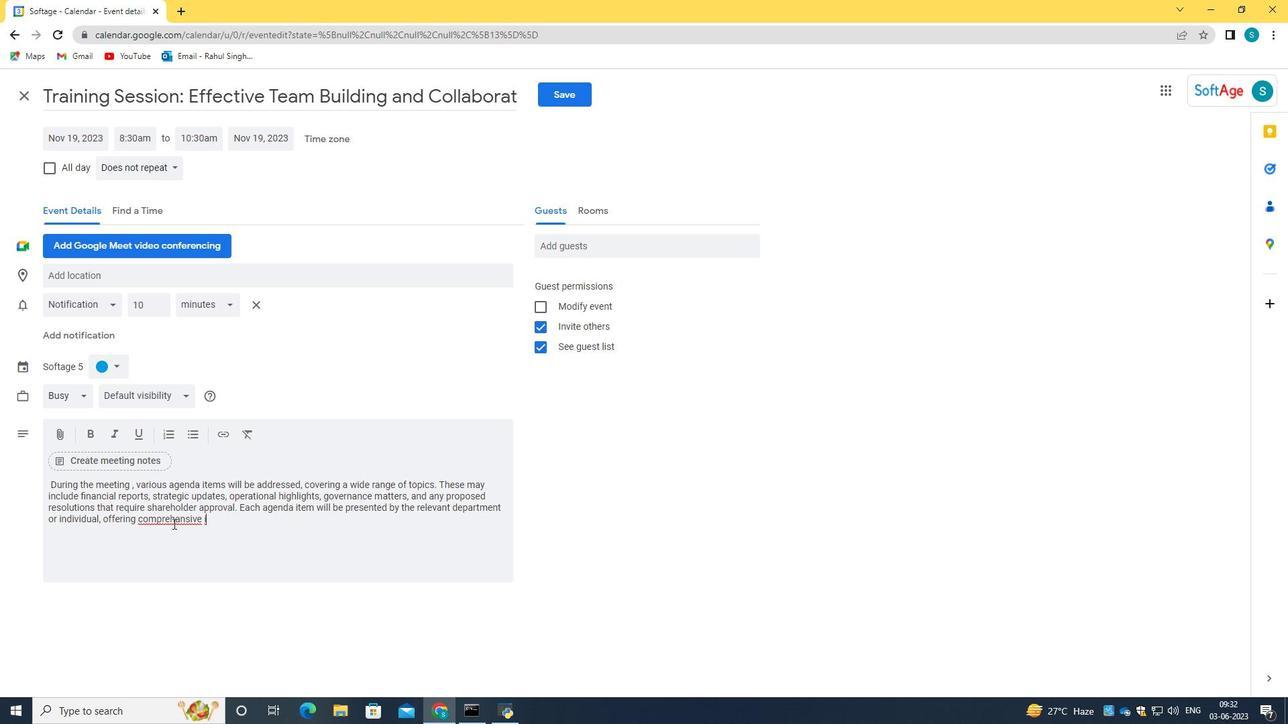 
Action: Mouse moved to (229, 348)
Screenshot: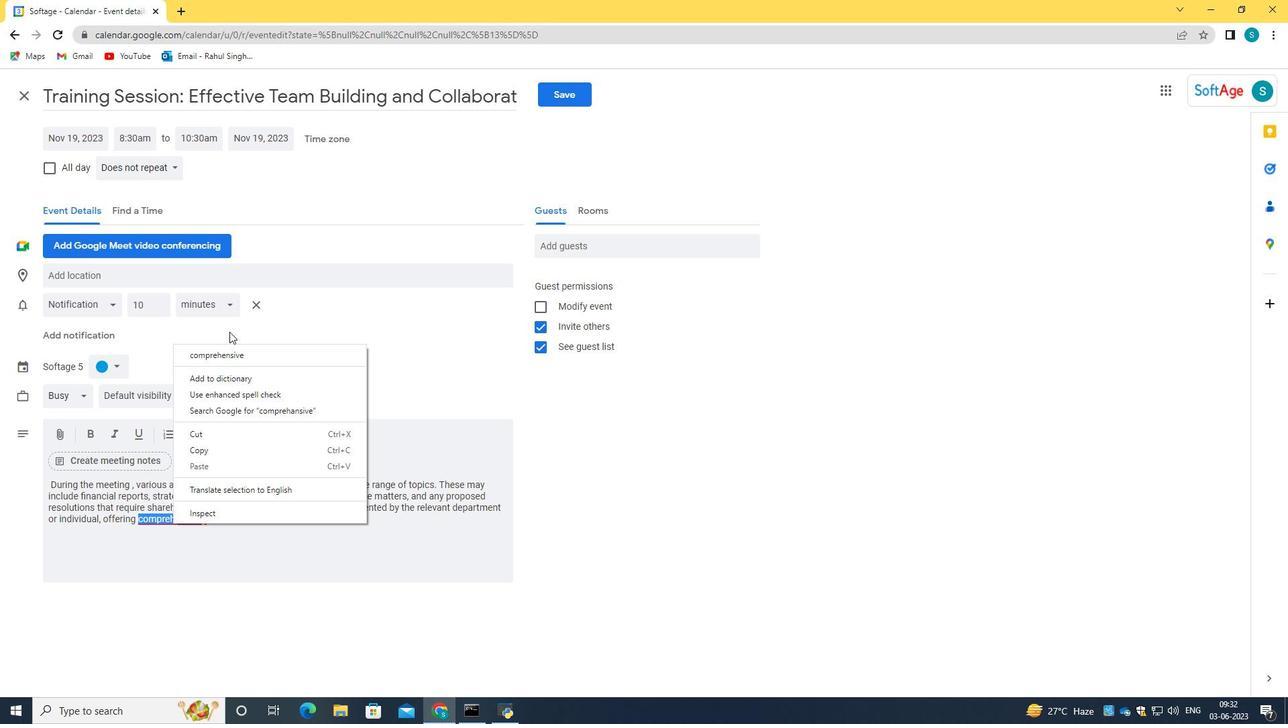 
Action: Mouse pressed left at (229, 348)
Screenshot: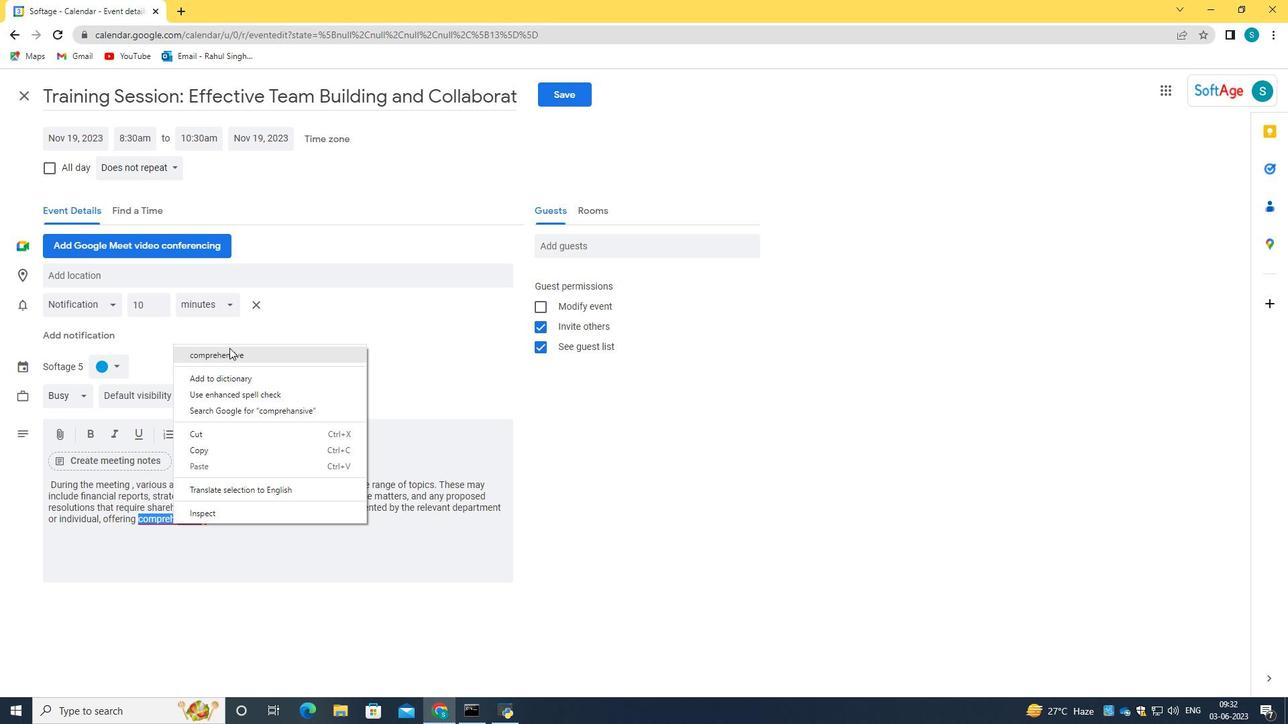
Action: Mouse moved to (213, 524)
Screenshot: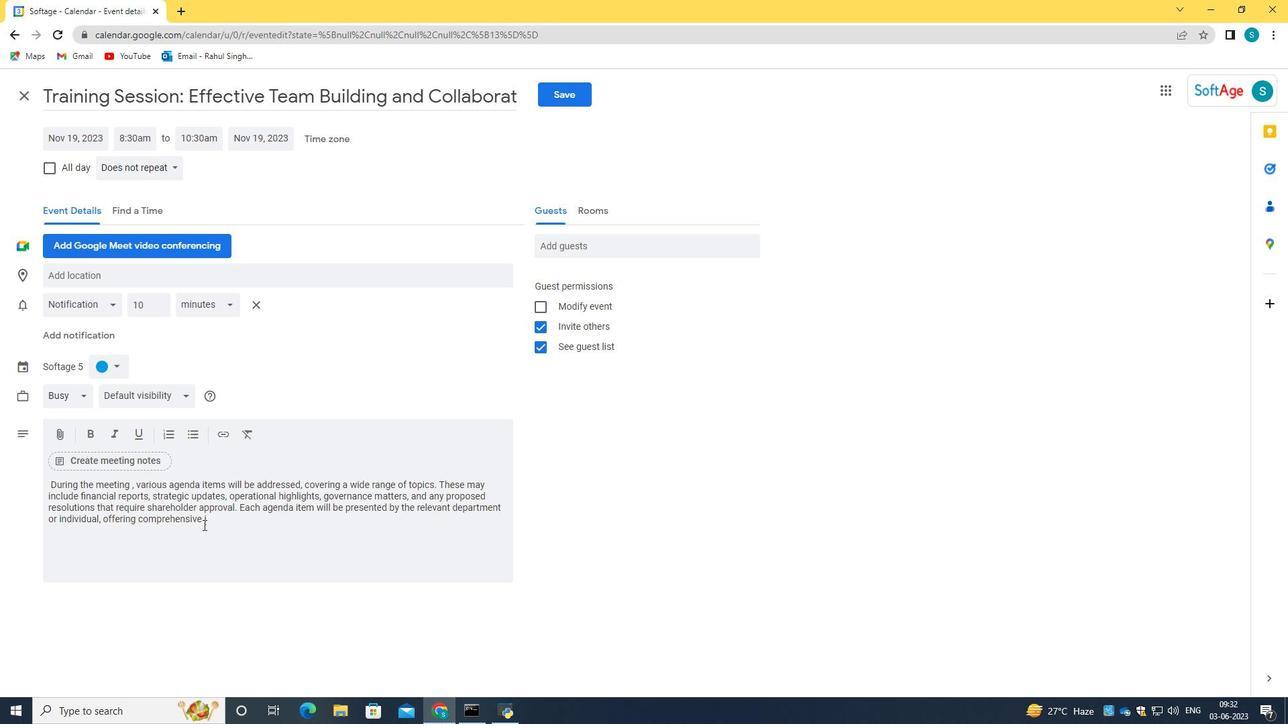 
Action: Mouse pressed left at (213, 524)
Screenshot: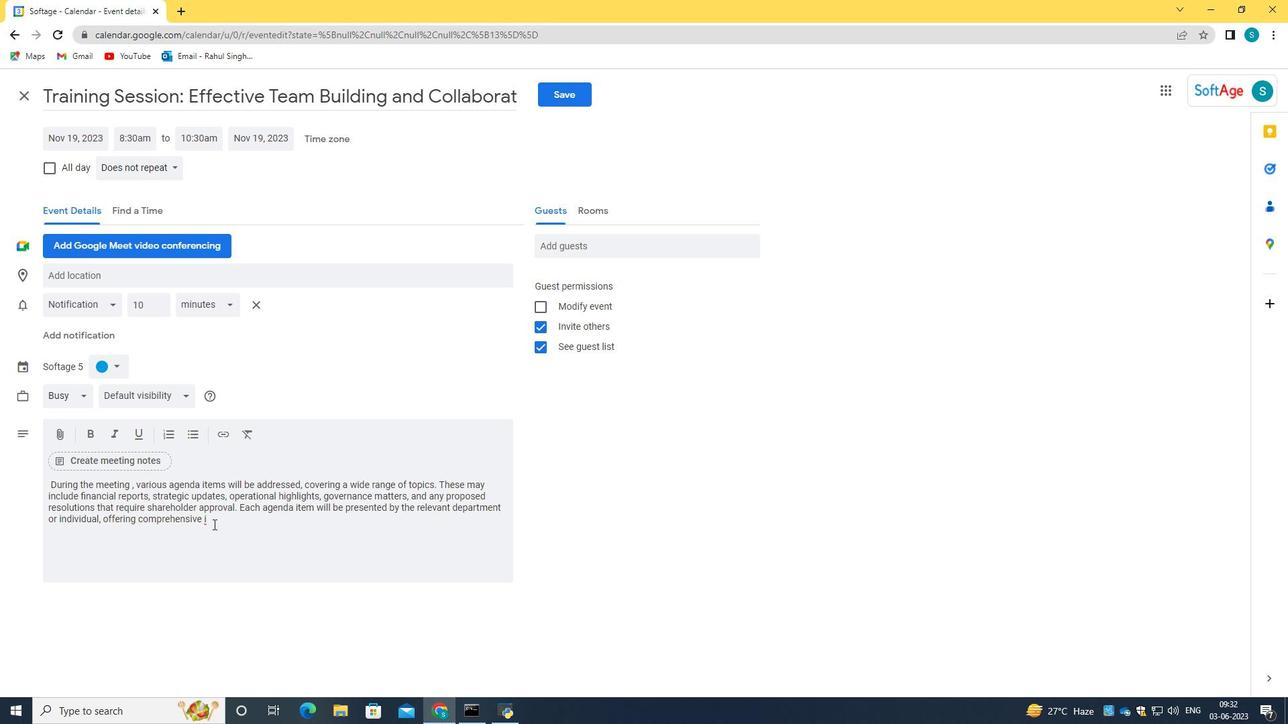 
Action: Key pressed <Key.backspace>insights<Key.space>and<Key.space>fostering<Key.space>an<Key.space>environment<Key.space>of<Key.space>transparent<Key.backspace>cy<Key.space><Key.backspace>.
Screenshot: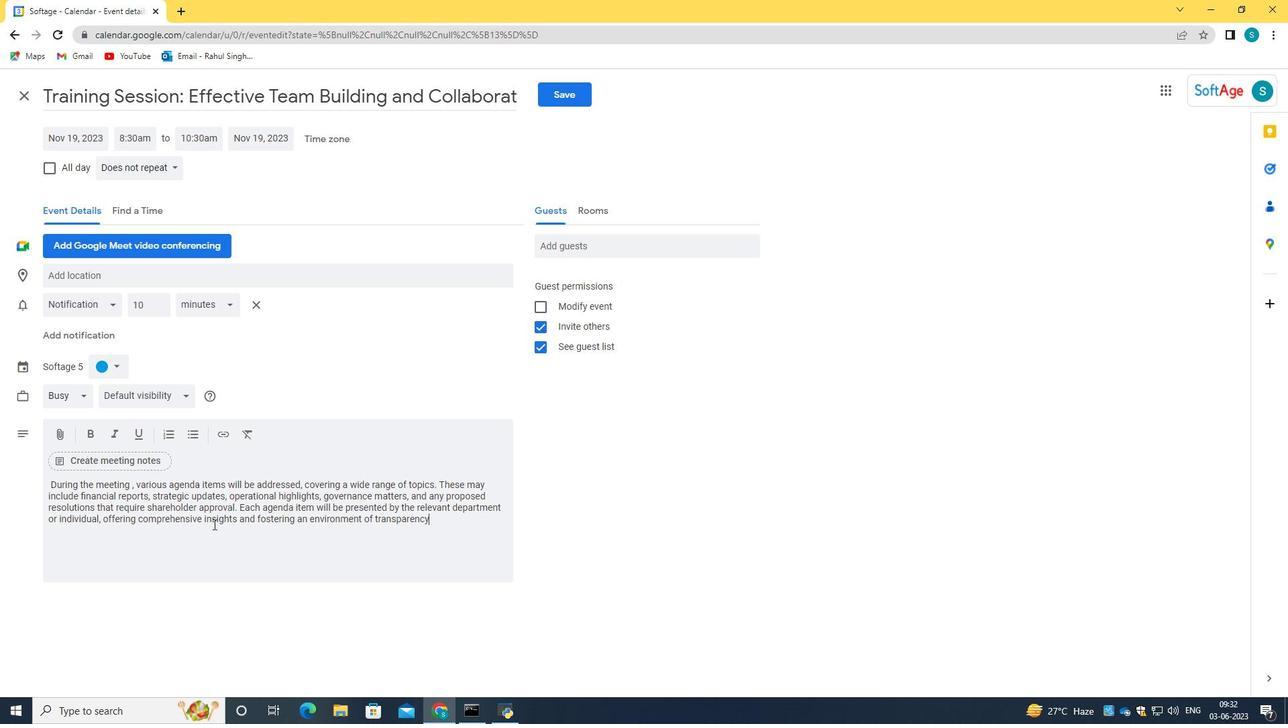 
Action: Mouse moved to (122, 438)
Screenshot: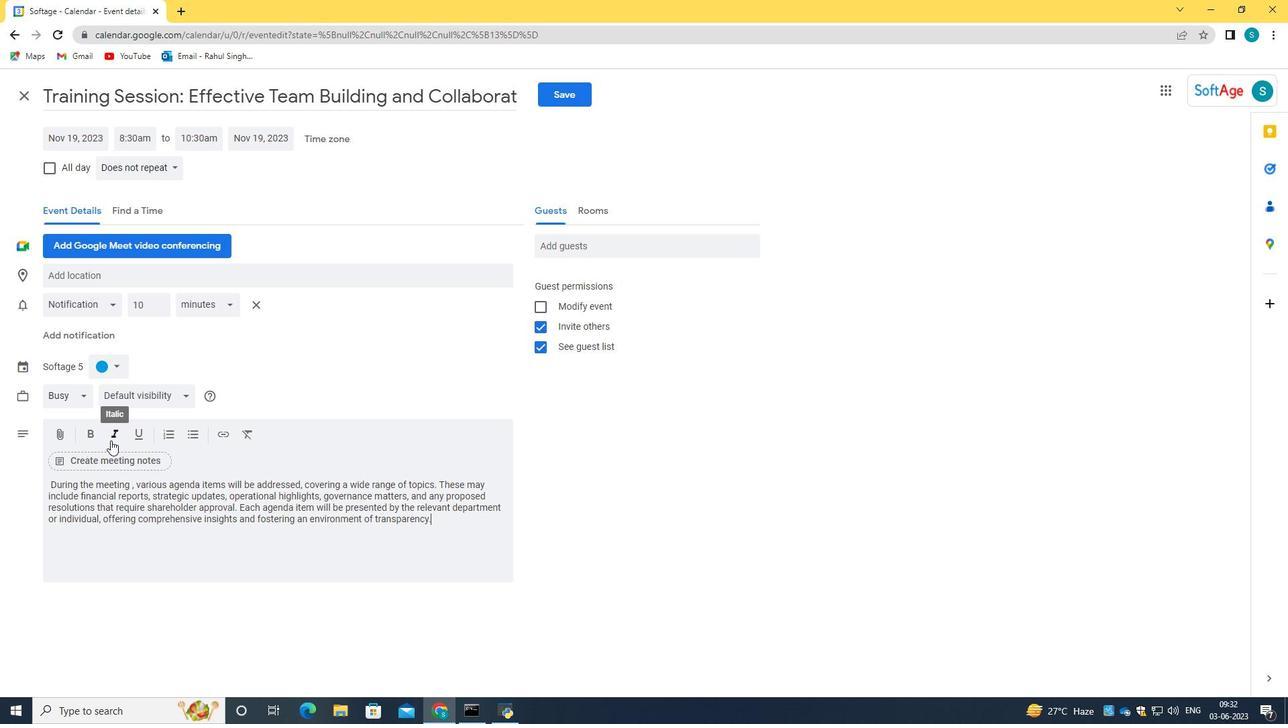 
Action: Mouse scrolled (122, 438) with delta (0, 0)
Screenshot: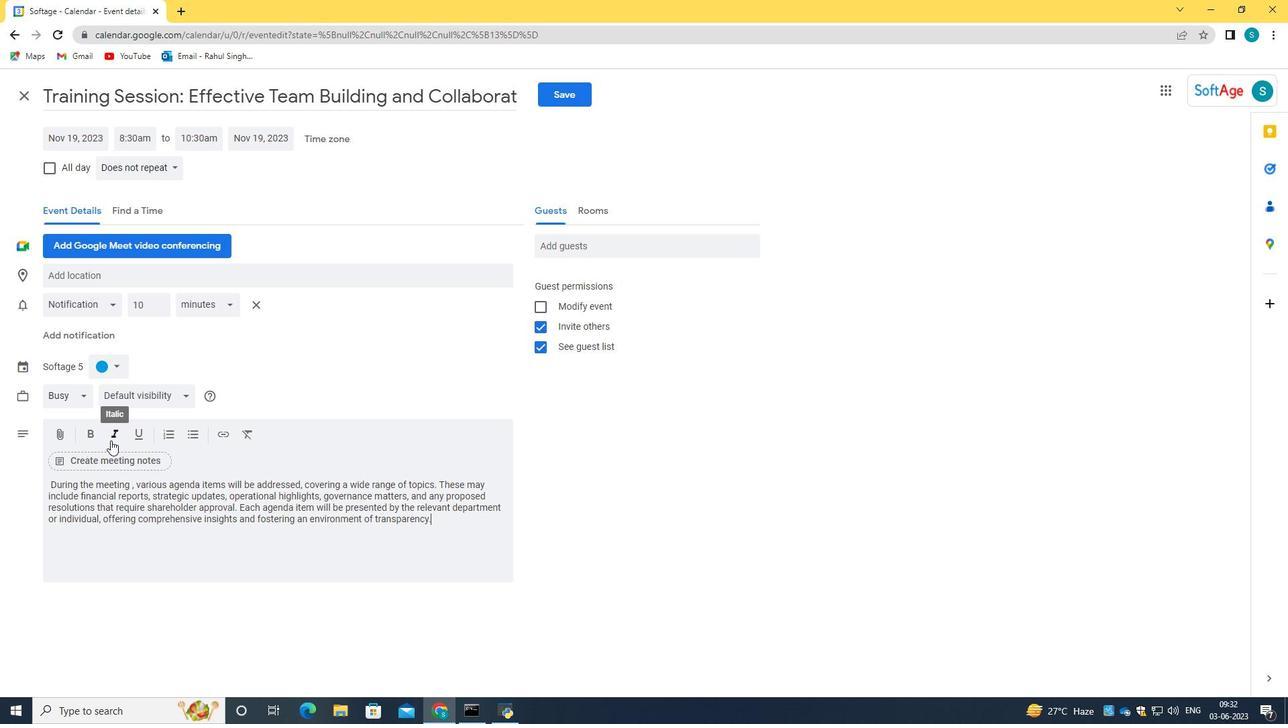 
Action: Mouse moved to (112, 370)
Screenshot: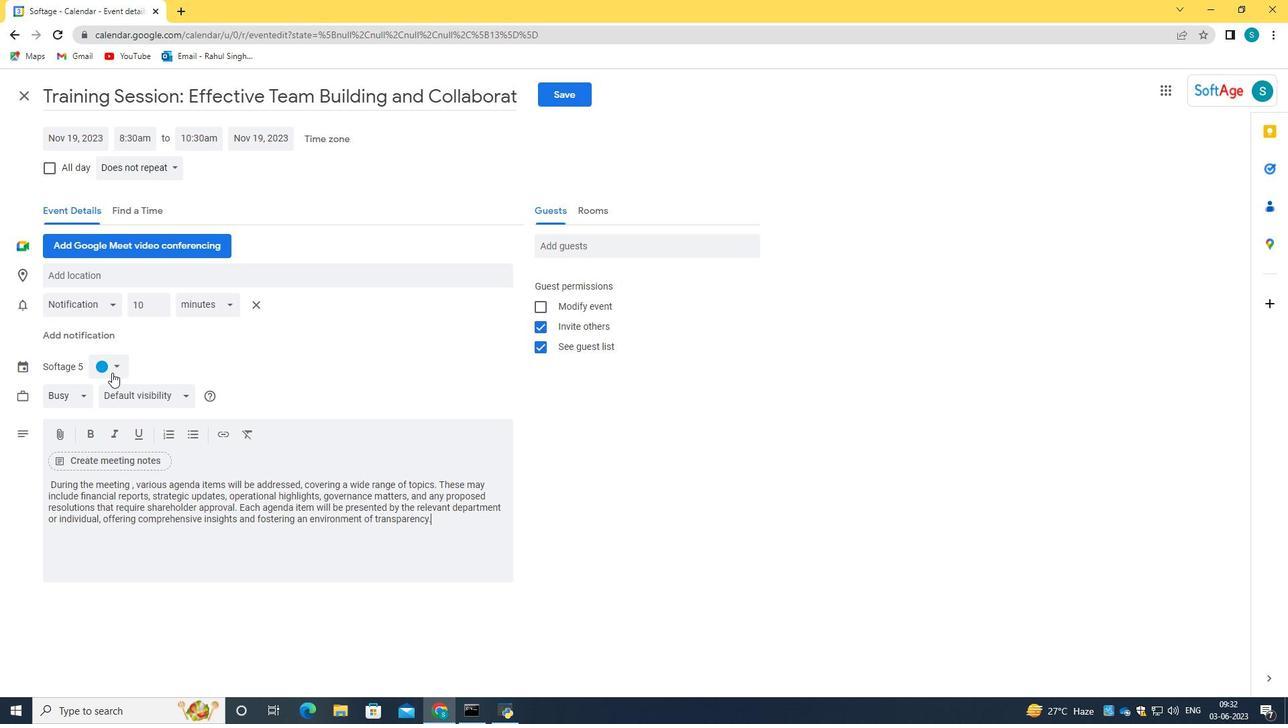 
Action: Mouse pressed left at (112, 370)
Screenshot: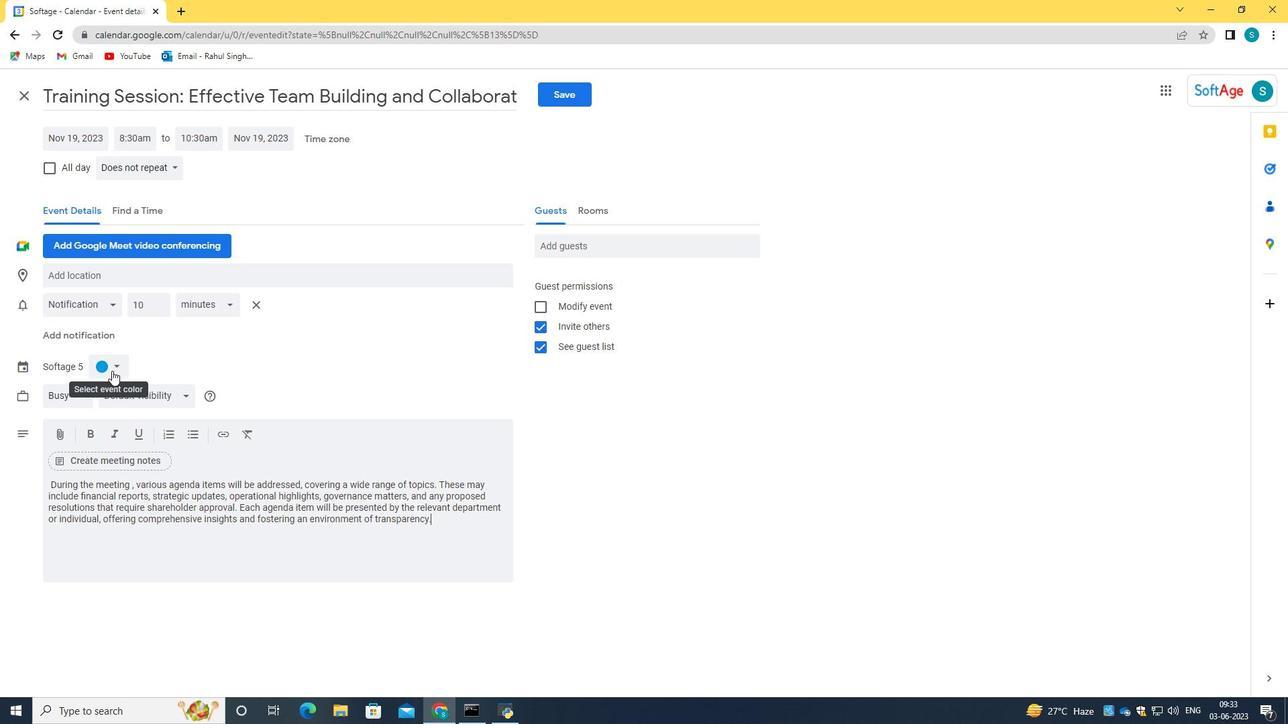 
Action: Mouse moved to (99, 382)
Screenshot: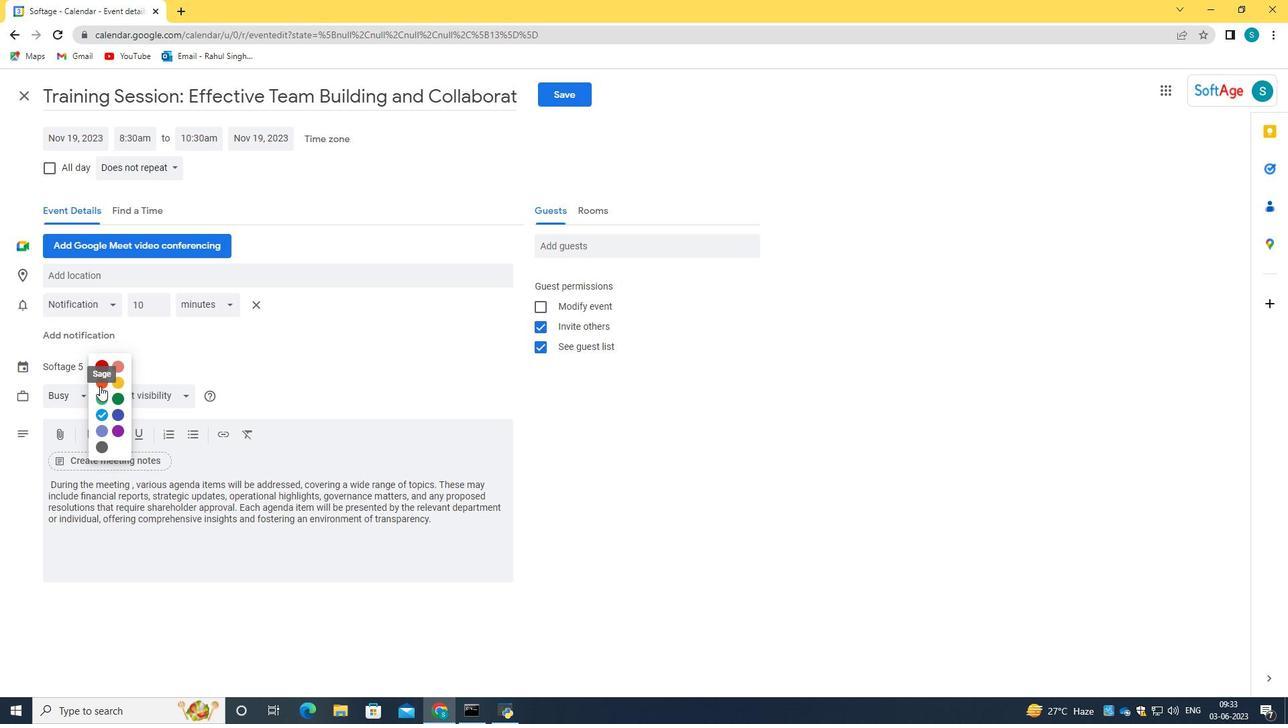 
Action: Mouse pressed left at (99, 382)
Screenshot: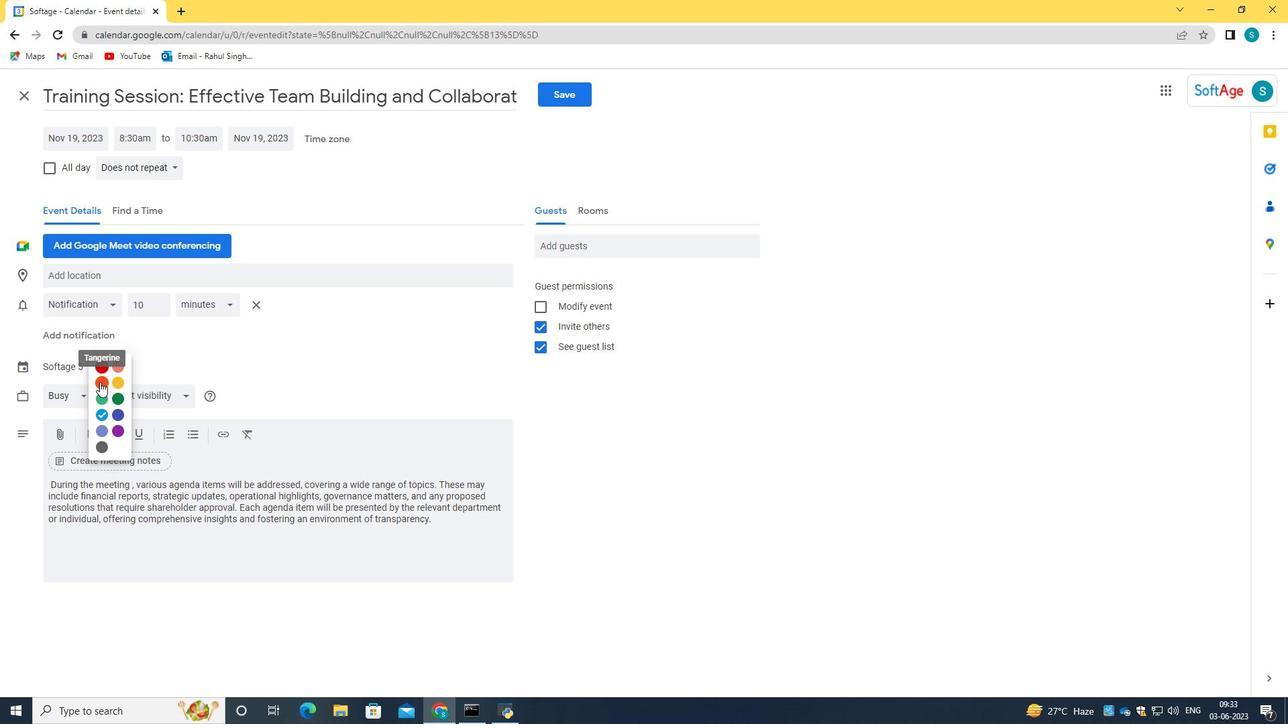 
Action: Mouse moved to (179, 277)
Screenshot: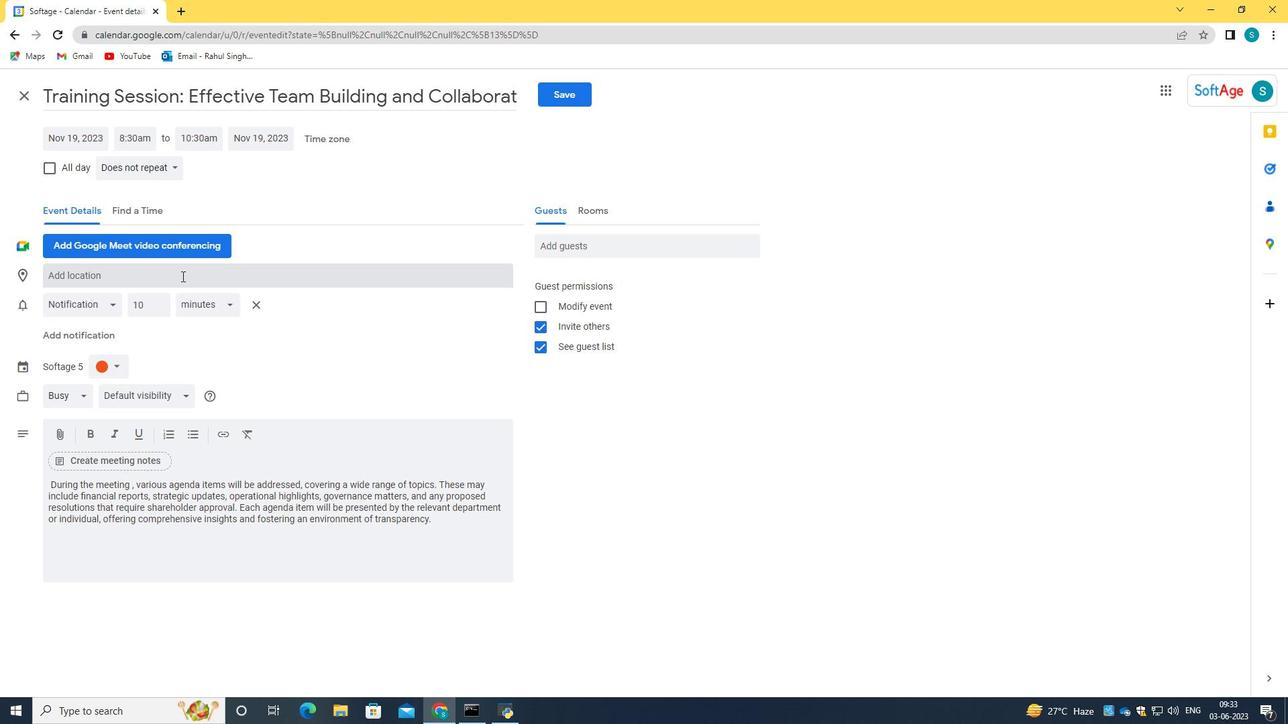 
Action: Mouse pressed left at (179, 277)
Screenshot: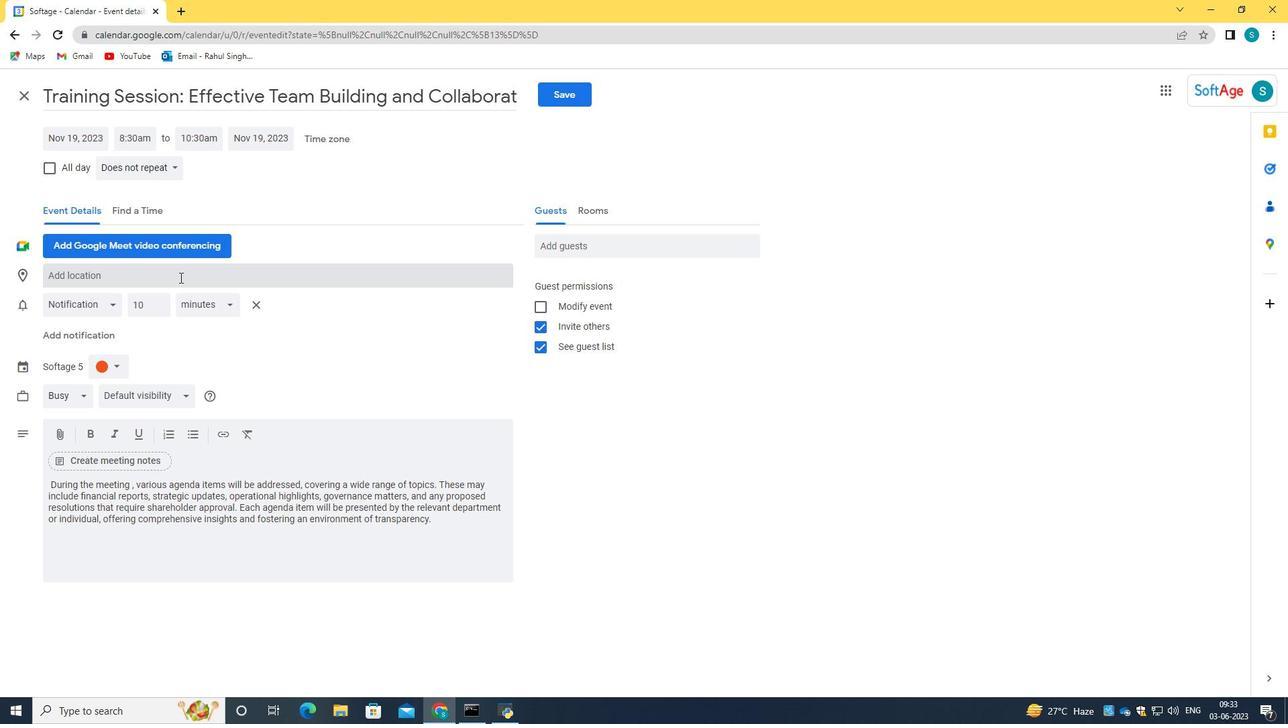 
Action: Key pressed 789<Key.space><Key.caps_lock>C<Key.caps_lock>olosseum.<Key.backspace>,<Key.space><Key.caps_lock>R<Key.caps_lock>ome,<Key.space><Key.caps_lock>ITALY<Key.enter>
Screenshot: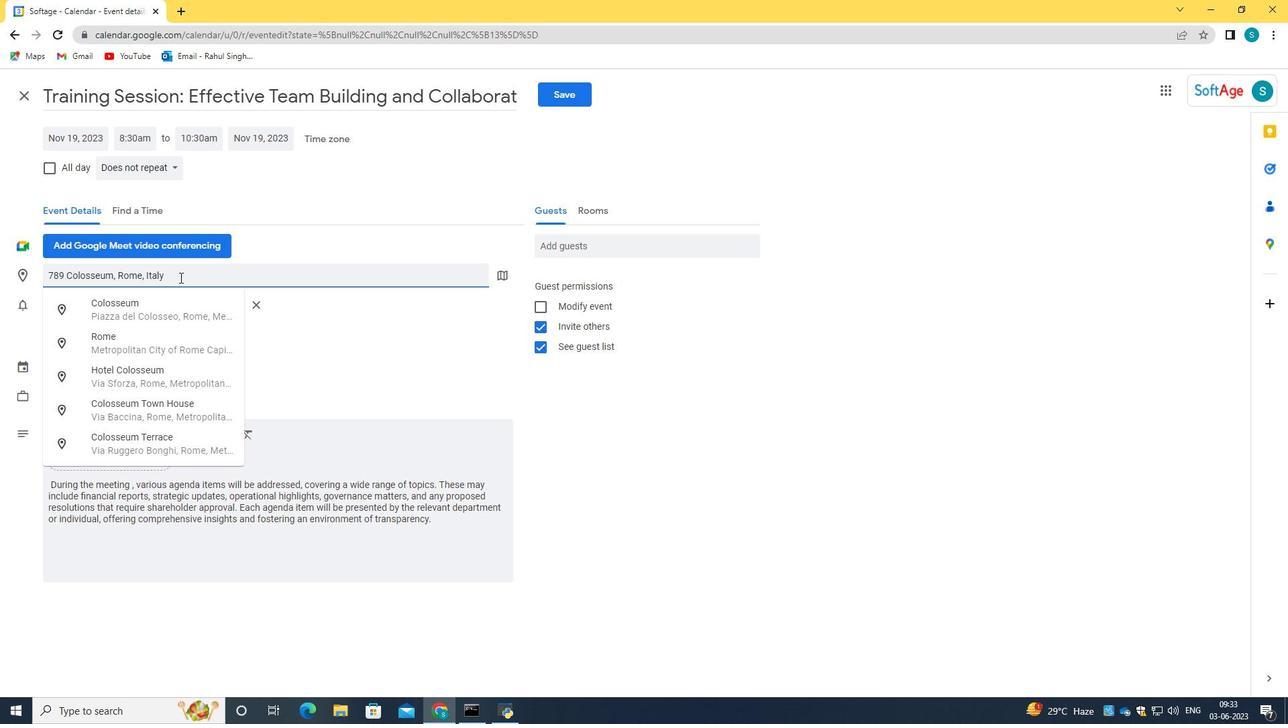 
Action: Mouse moved to (599, 251)
Screenshot: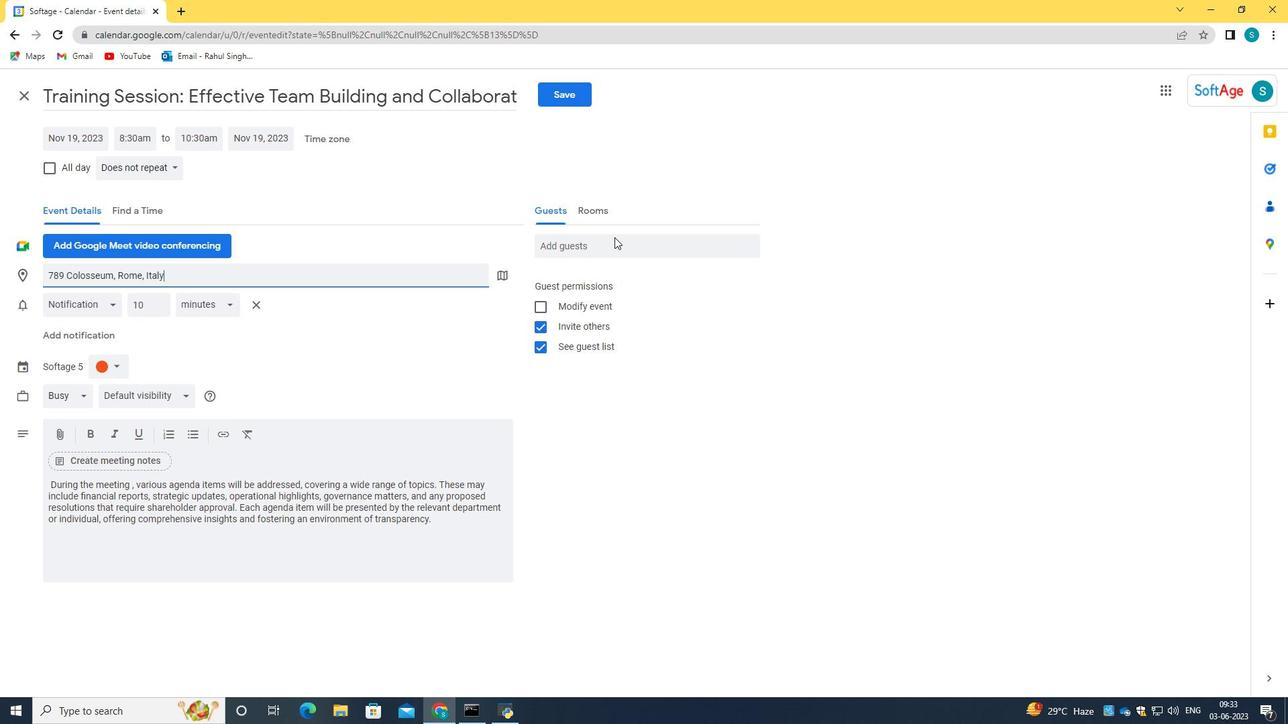 
Action: Mouse pressed left at (599, 251)
Screenshot: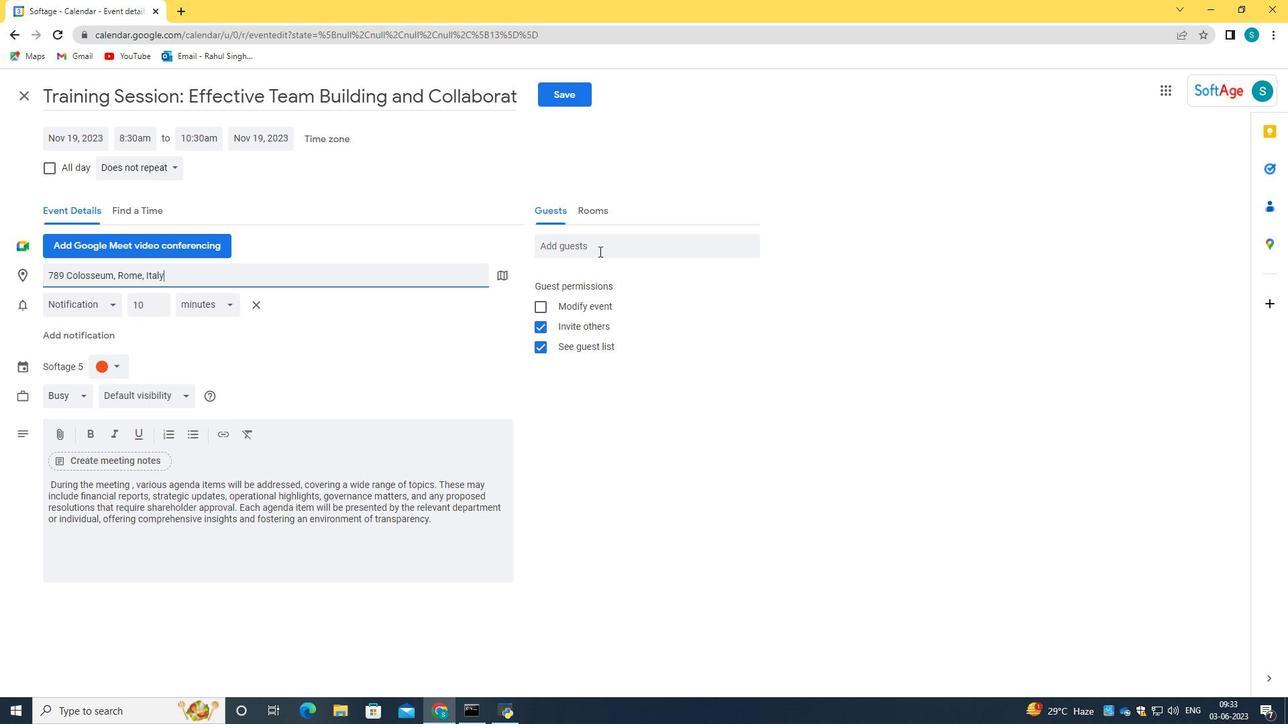 
Action: Key pressed SOFTAGE.2<Key.backspace>3<Key.shift>@SOFTAGE.NET<Key.tab>SOFTAGE.4<Key.shift>@SOFTAGE.NET
Screenshot: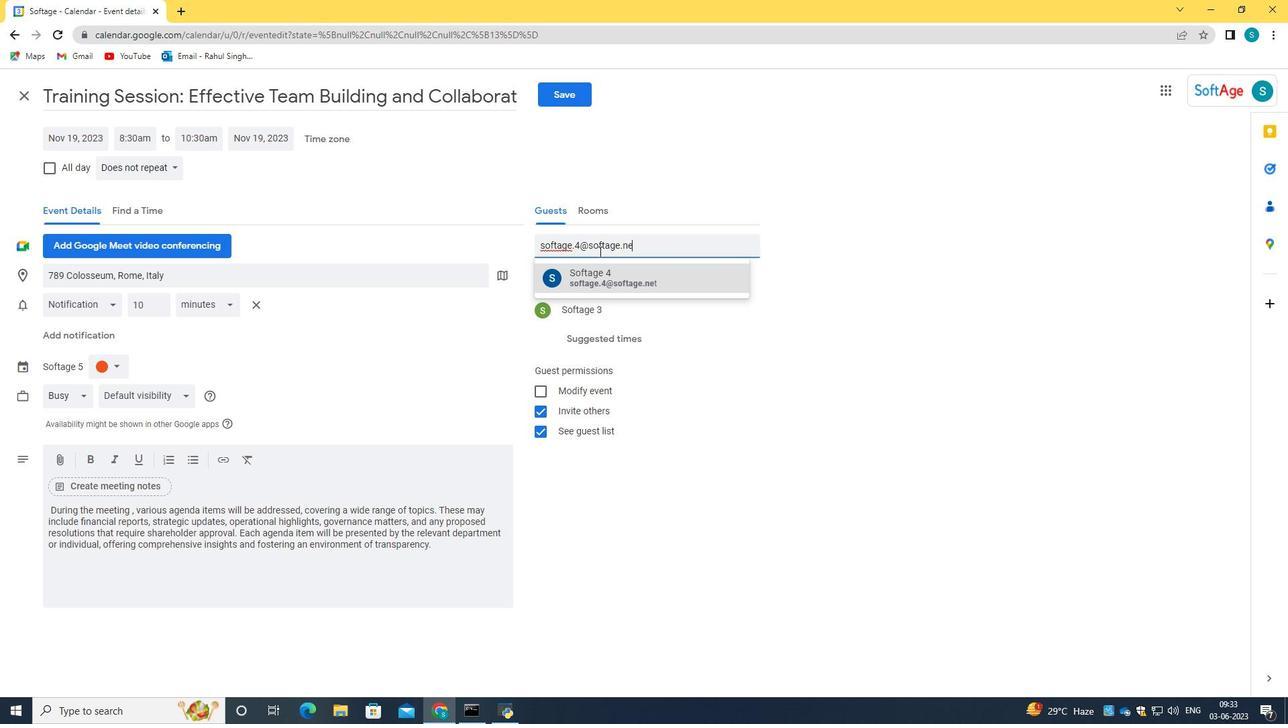 
Action: Mouse moved to (603, 278)
Screenshot: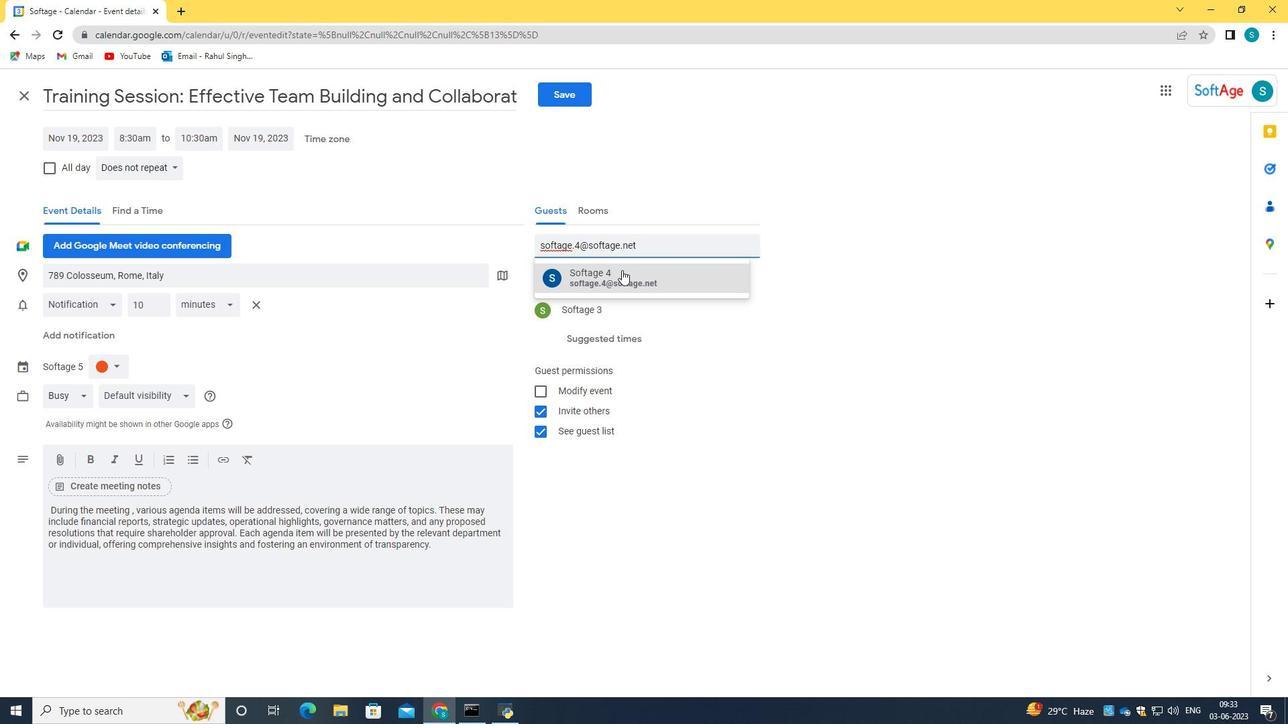 
Action: Mouse pressed left at (603, 278)
Screenshot: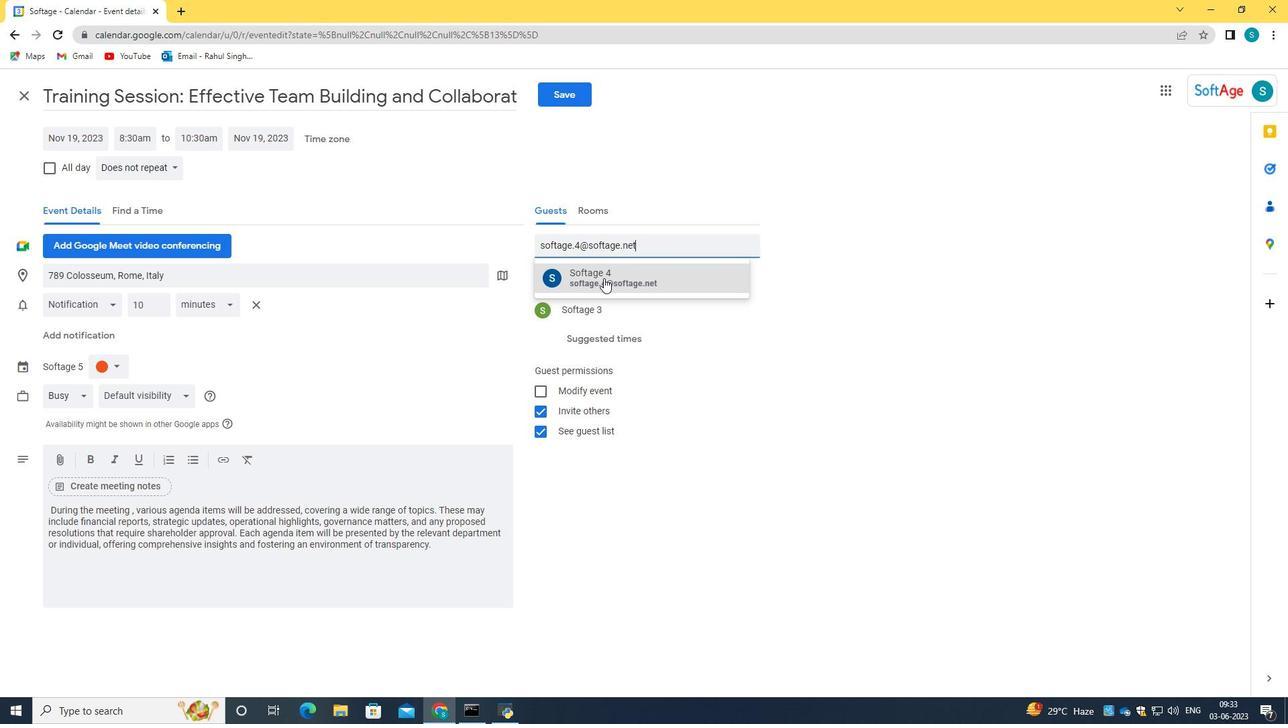 
Action: Mouse moved to (128, 165)
Screenshot: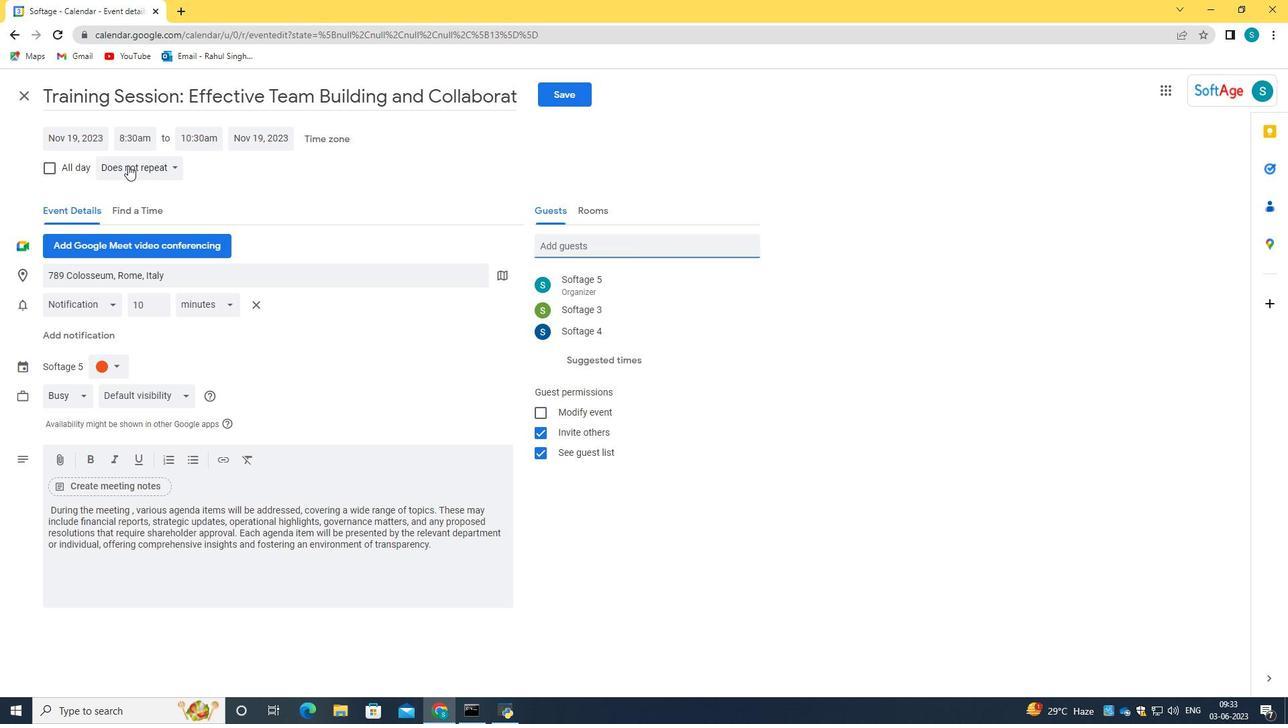 
Action: Mouse pressed left at (128, 165)
Screenshot: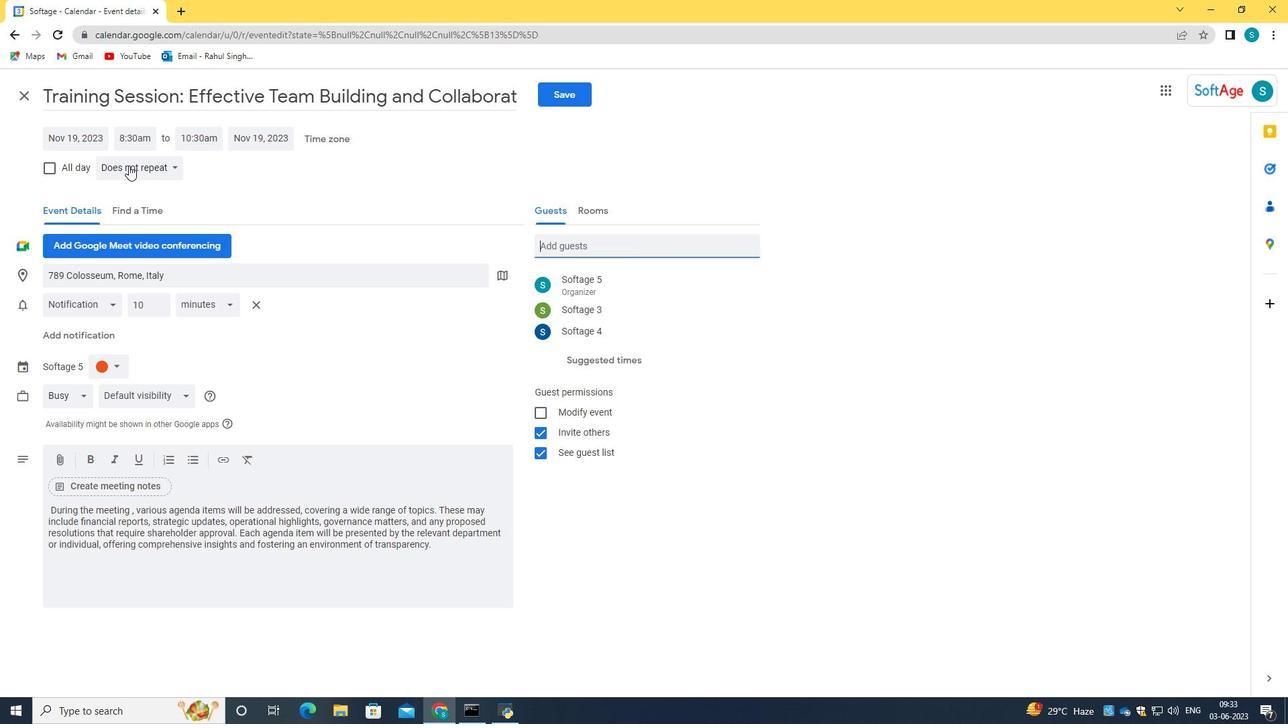 
Action: Mouse moved to (163, 209)
Screenshot: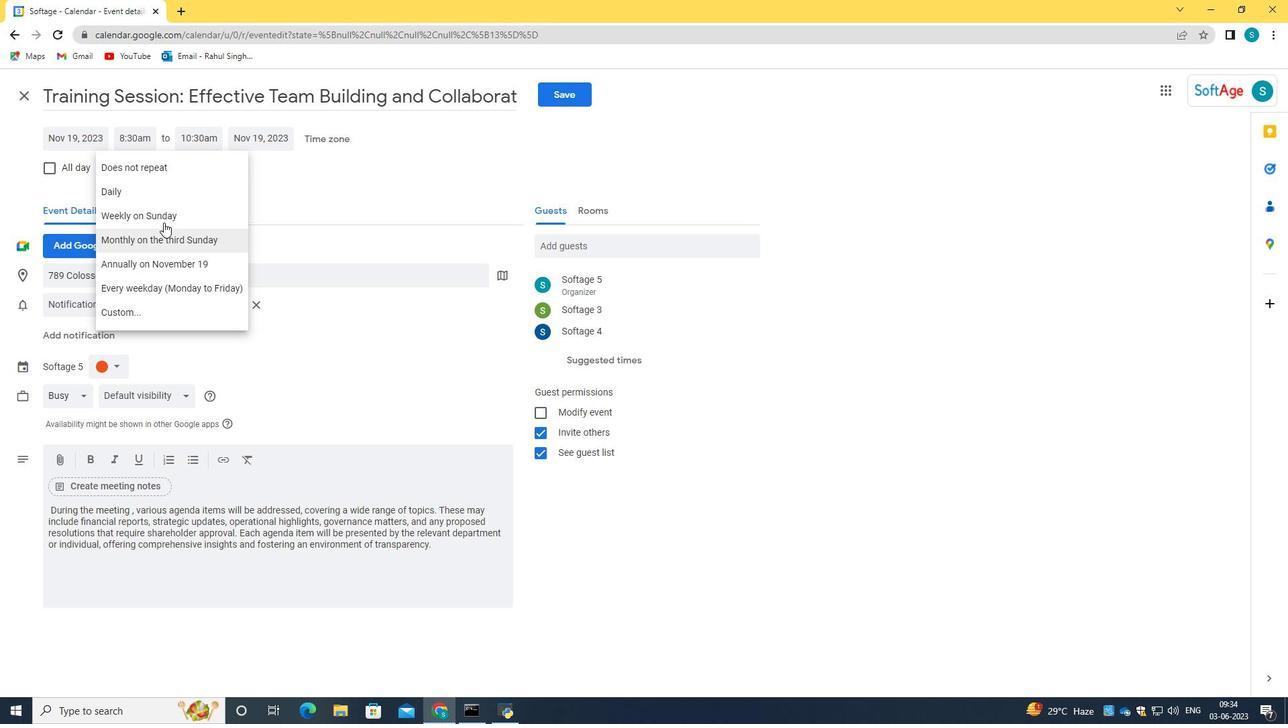 
Action: Mouse pressed left at (163, 209)
Screenshot: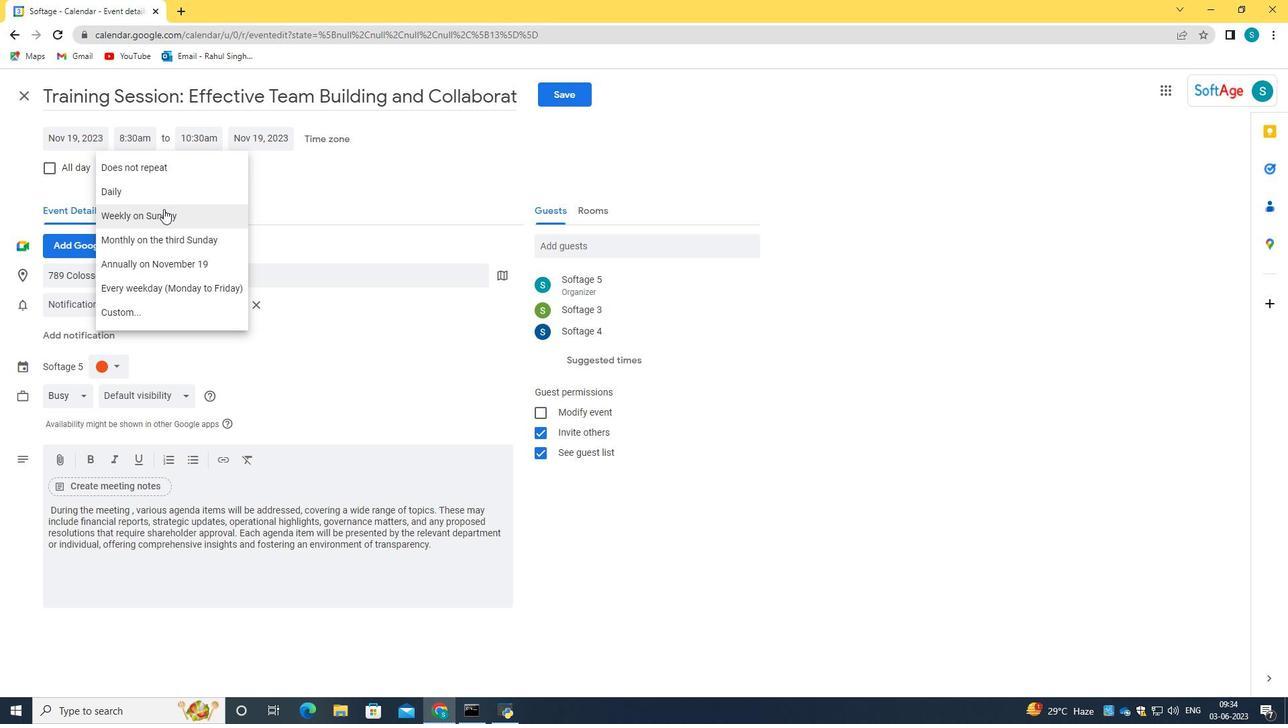 
Action: Mouse moved to (572, 97)
Screenshot: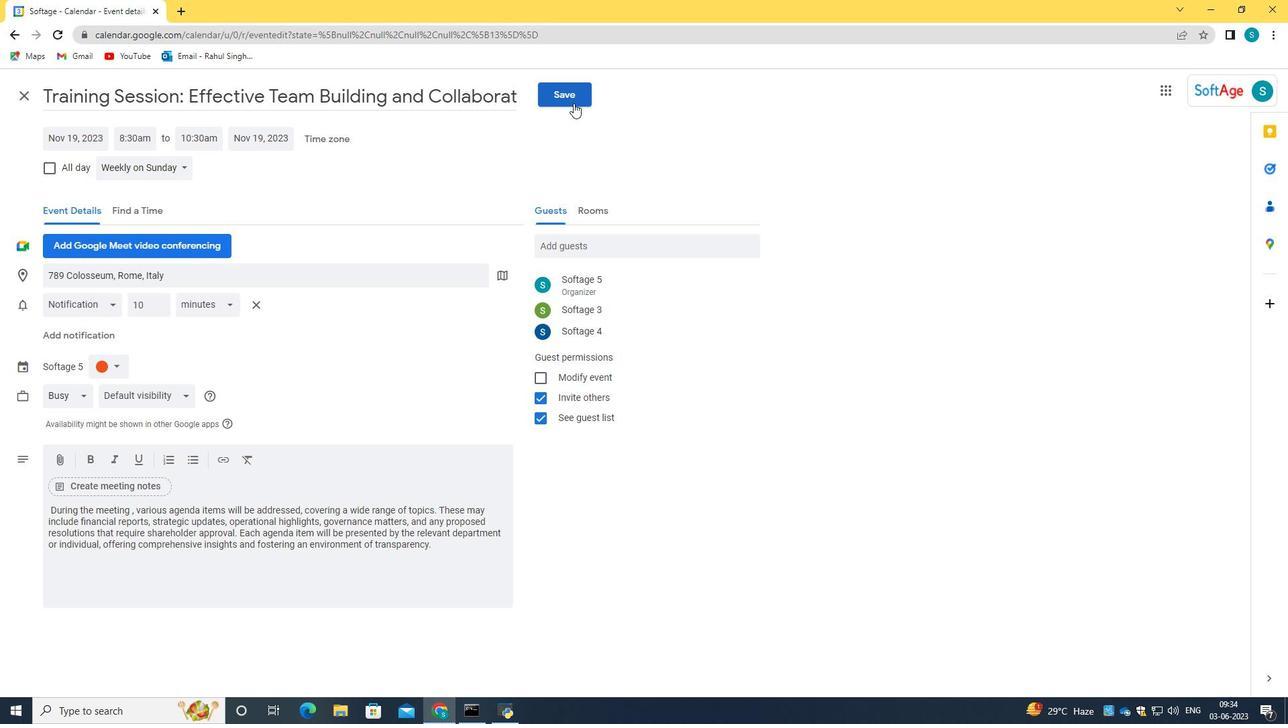 
Action: Mouse pressed left at (572, 97)
Screenshot: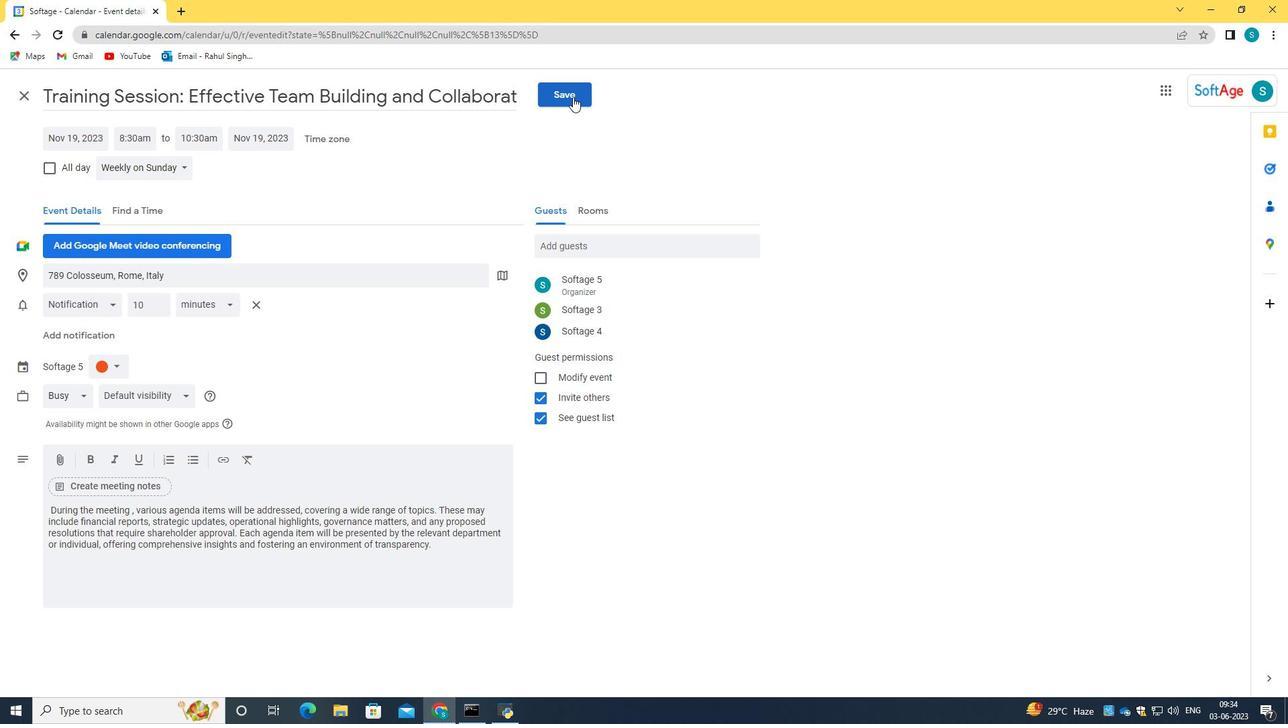 
Action: Mouse moved to (780, 419)
Screenshot: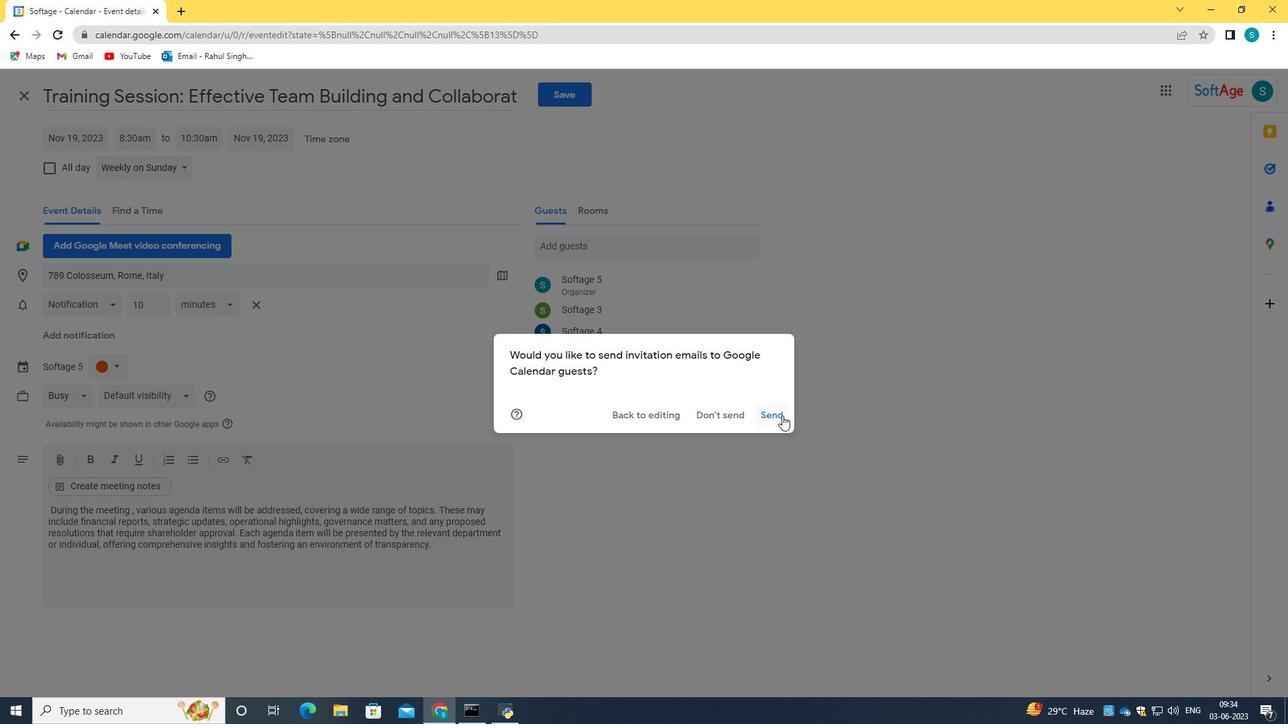 
Action: Mouse pressed left at (780, 419)
Screenshot: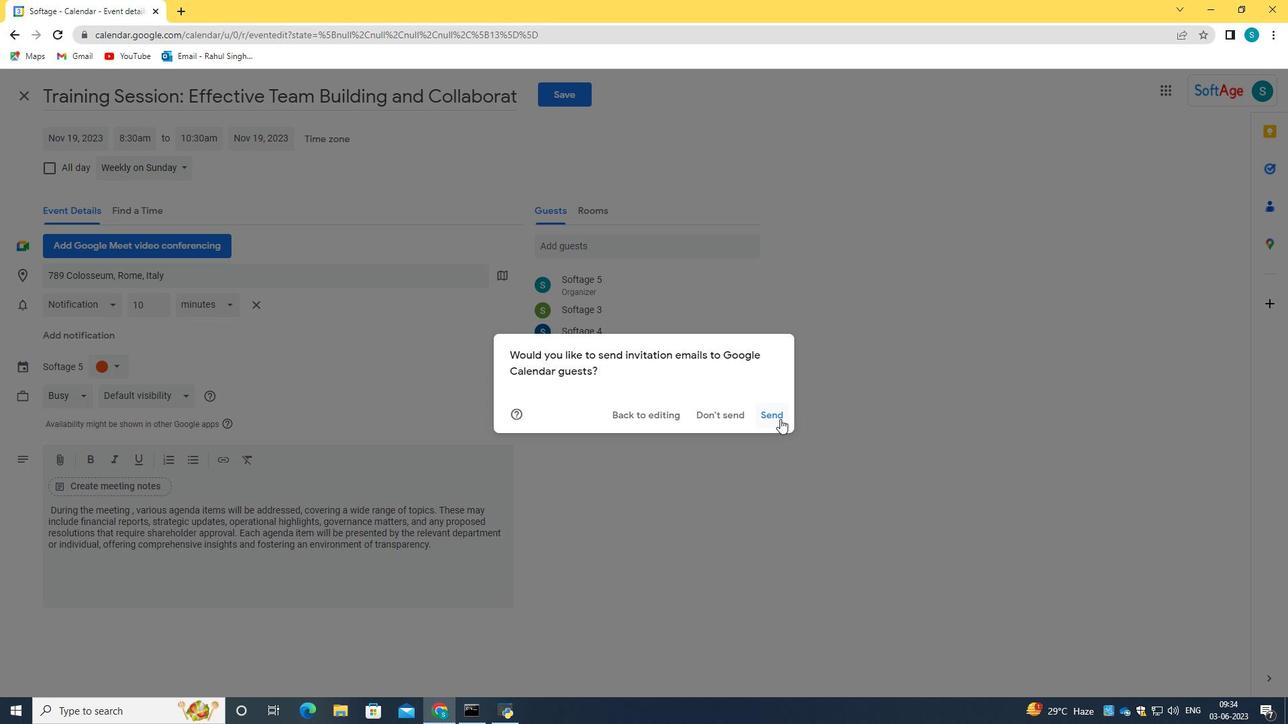 
